 Task: Look for space in San Antonio, Chile from 6th September, 2023 to 18th September, 2023 for 3 adults in price range Rs.6000 to Rs.12000. Place can be entire place with 2 bedrooms having 2 beds and 2 bathrooms. Property type can be house, flat, guest house, hotel. Booking option can be shelf check-in. Required host language is English.
Action: Mouse moved to (424, 126)
Screenshot: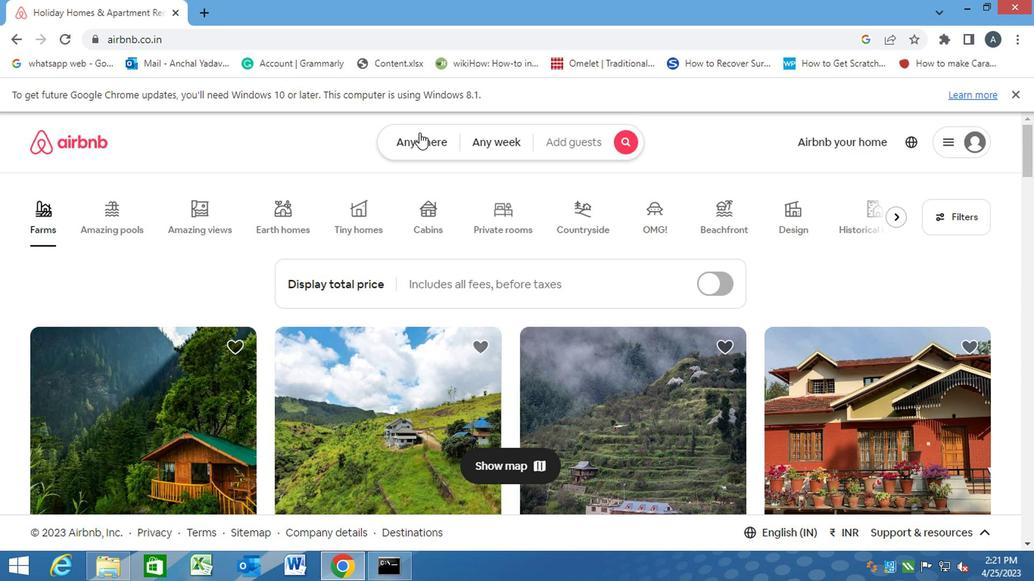 
Action: Mouse pressed left at (424, 126)
Screenshot: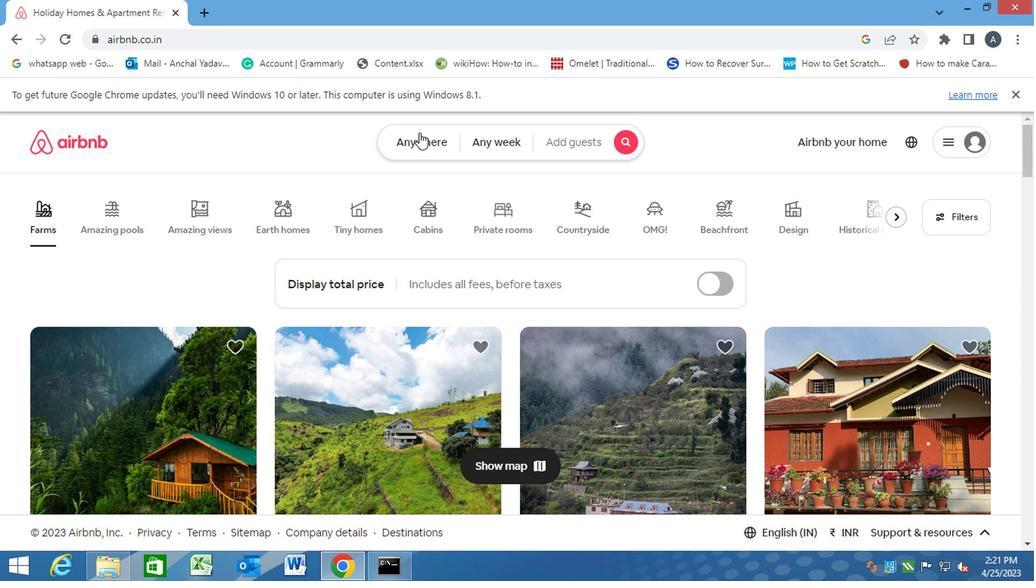 
Action: Mouse moved to (344, 190)
Screenshot: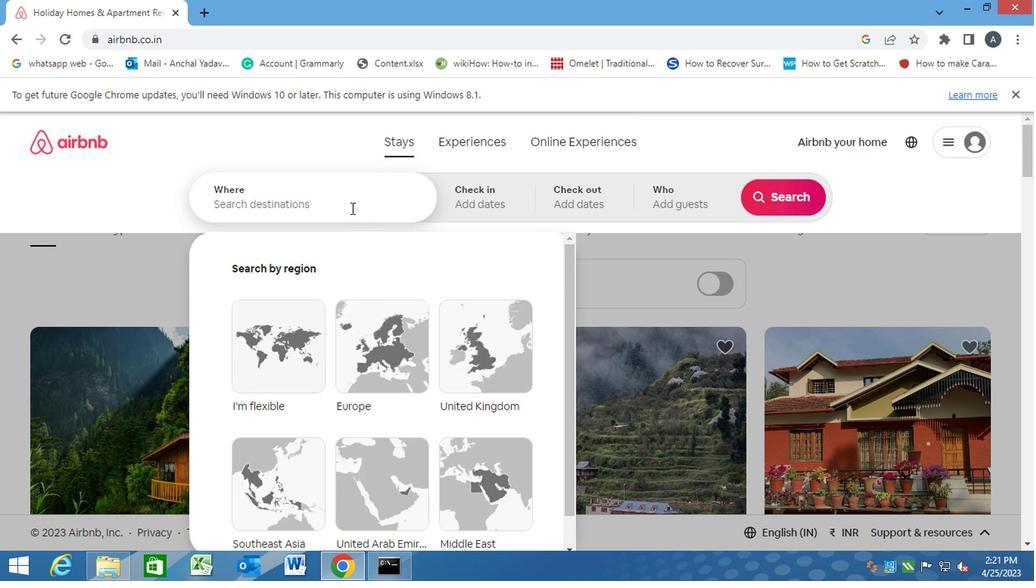 
Action: Mouse pressed left at (344, 190)
Screenshot: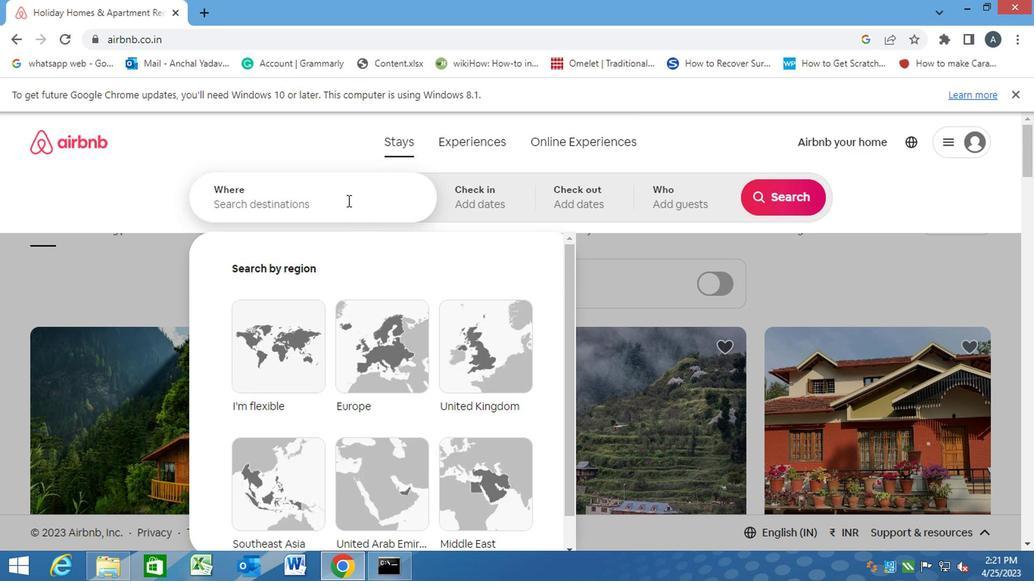 
Action: Key pressed s<Key.caps_lock>an<Key.space><Key.caps_lock>a<Key.caps_lock>ntonio,<Key.space><Key.caps_lock>c<Key.caps_lock>hile<Key.enter>
Screenshot: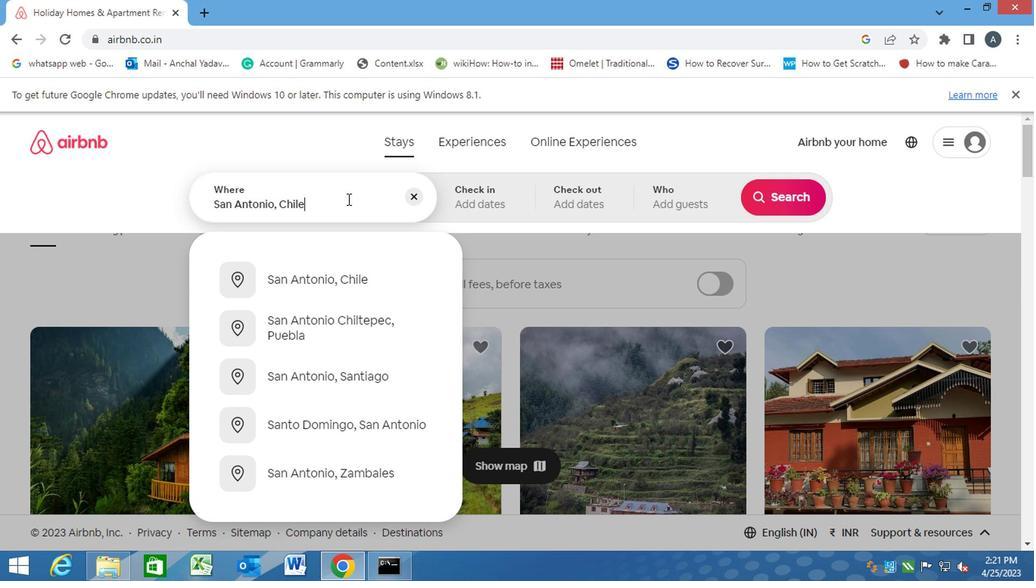 
Action: Mouse moved to (774, 323)
Screenshot: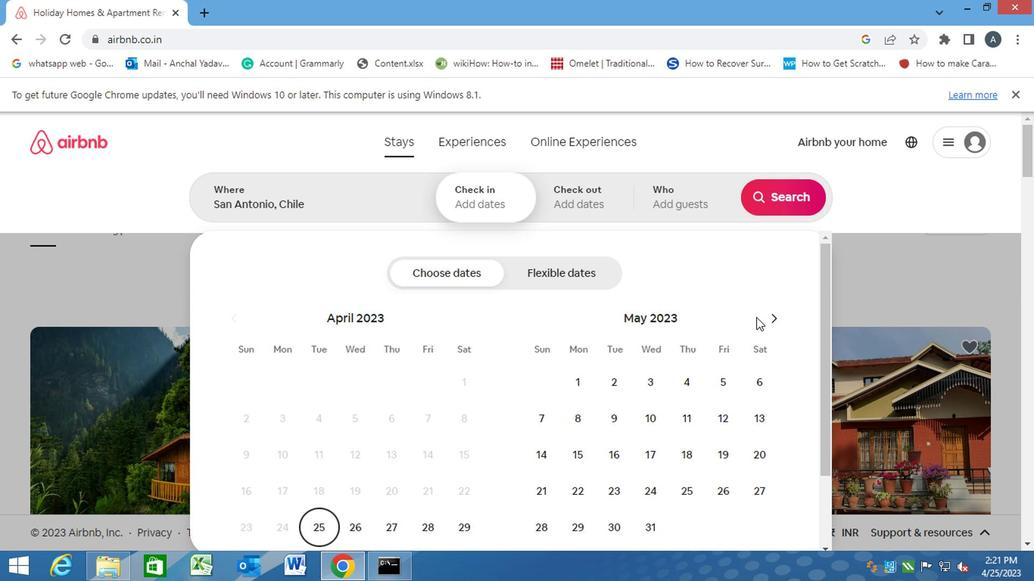 
Action: Mouse pressed left at (774, 323)
Screenshot: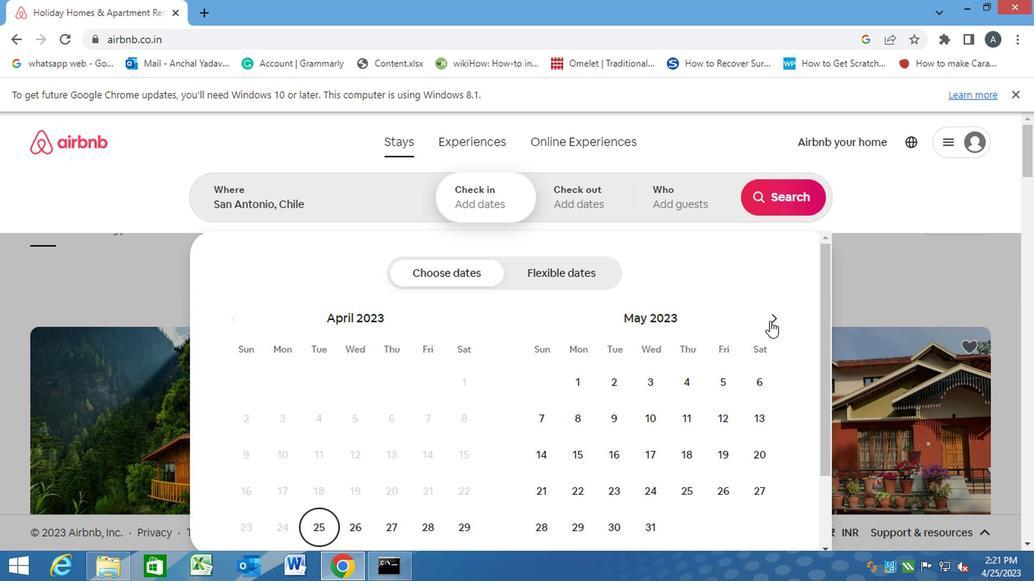 
Action: Mouse pressed left at (774, 323)
Screenshot: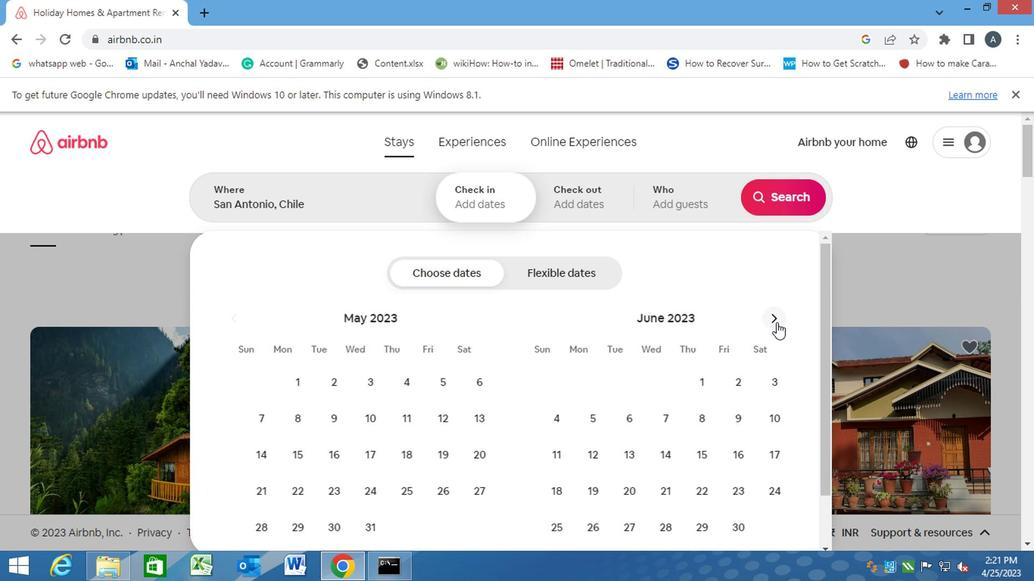 
Action: Mouse pressed left at (774, 323)
Screenshot: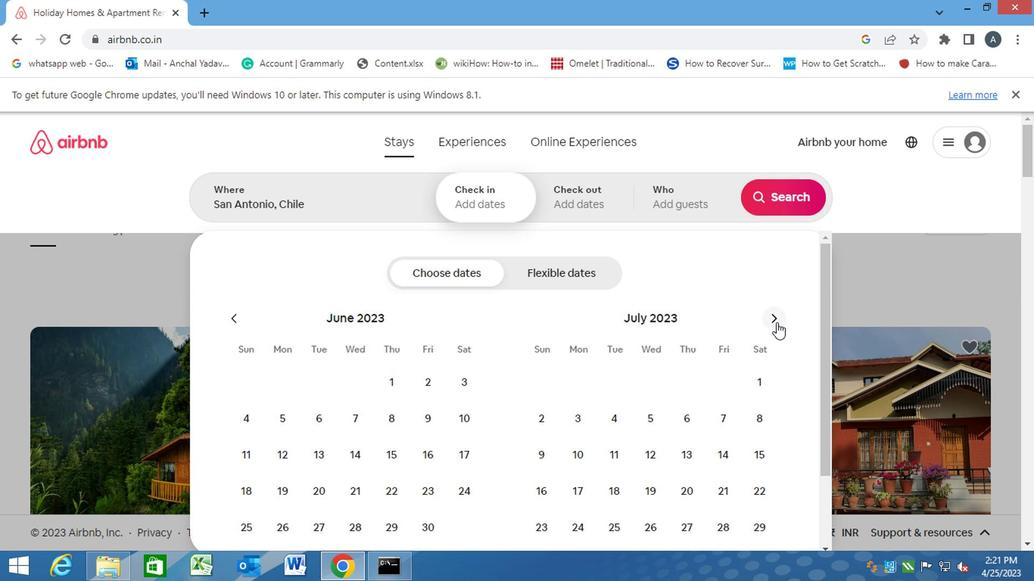
Action: Mouse pressed left at (774, 323)
Screenshot: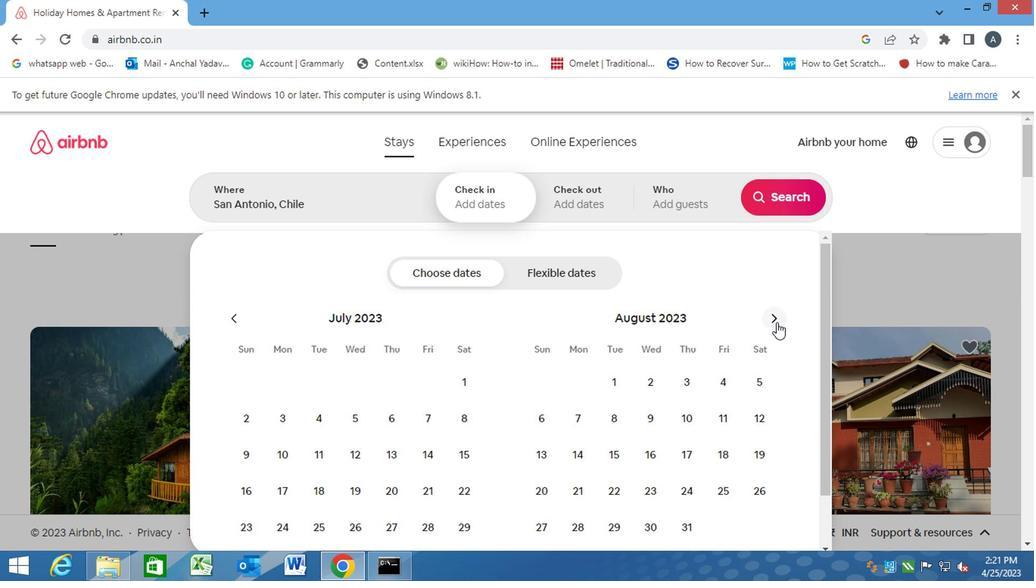 
Action: Mouse moved to (647, 426)
Screenshot: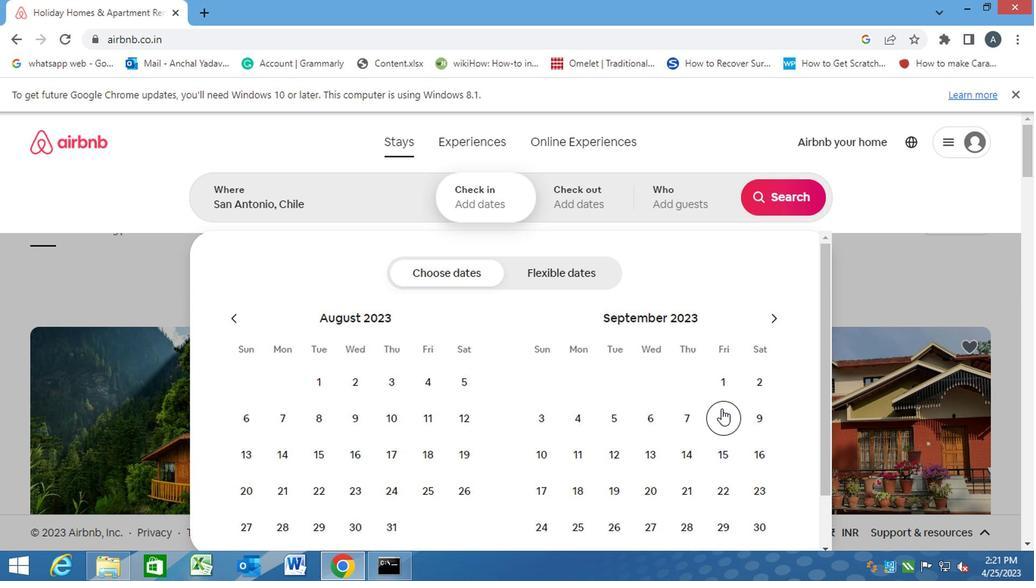
Action: Mouse pressed left at (647, 426)
Screenshot: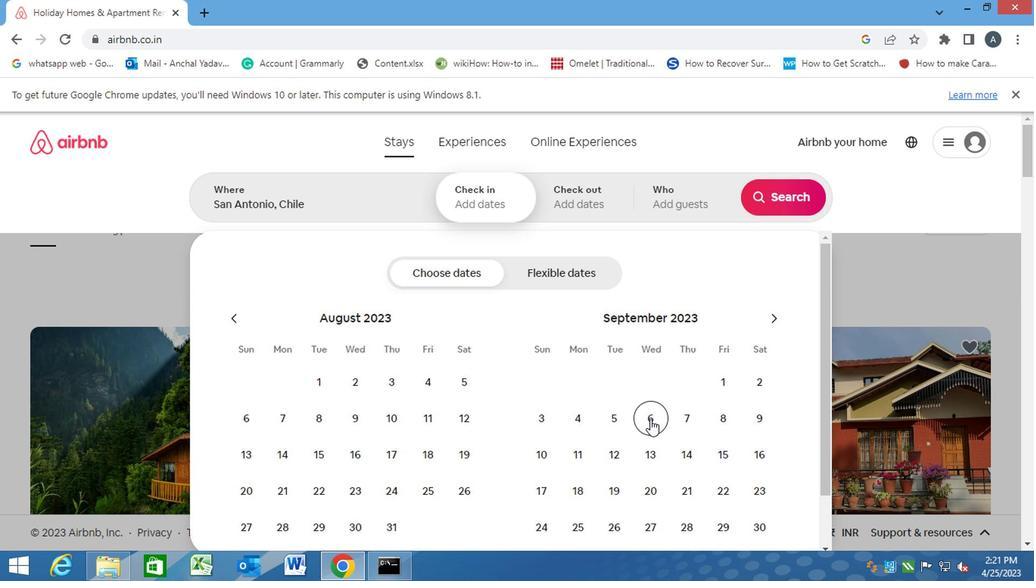 
Action: Mouse moved to (581, 511)
Screenshot: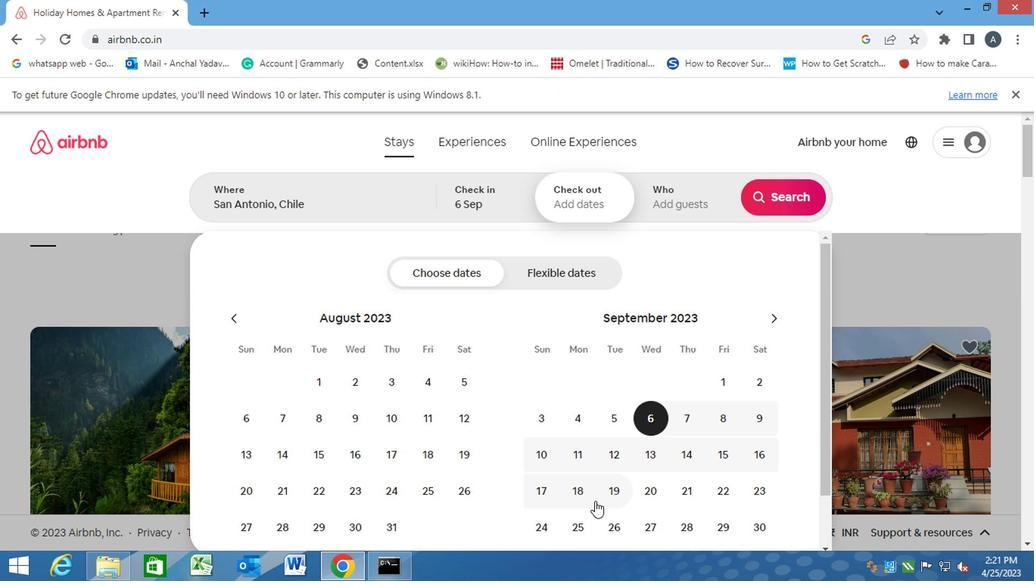 
Action: Mouse pressed left at (581, 511)
Screenshot: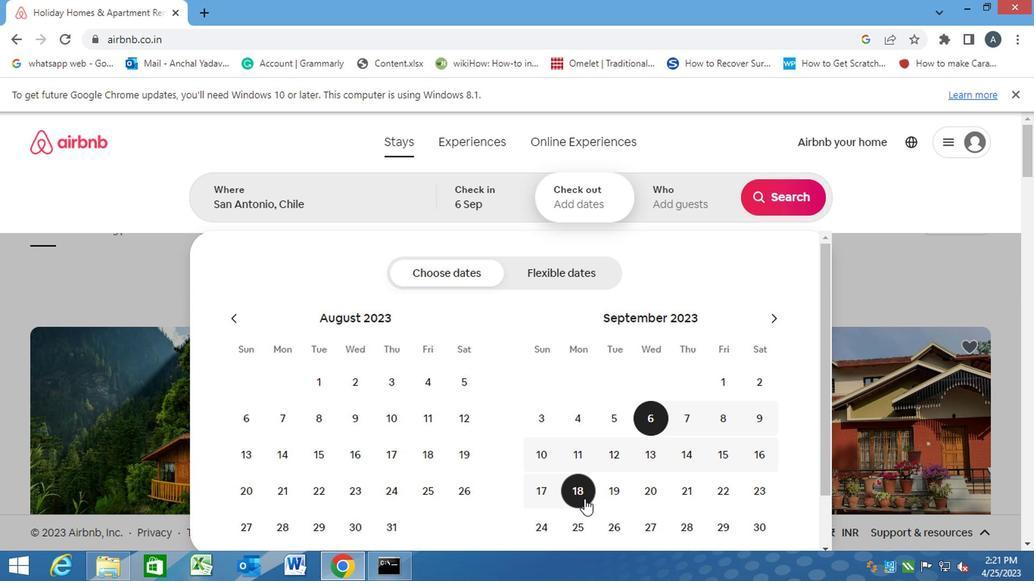 
Action: Mouse moved to (661, 195)
Screenshot: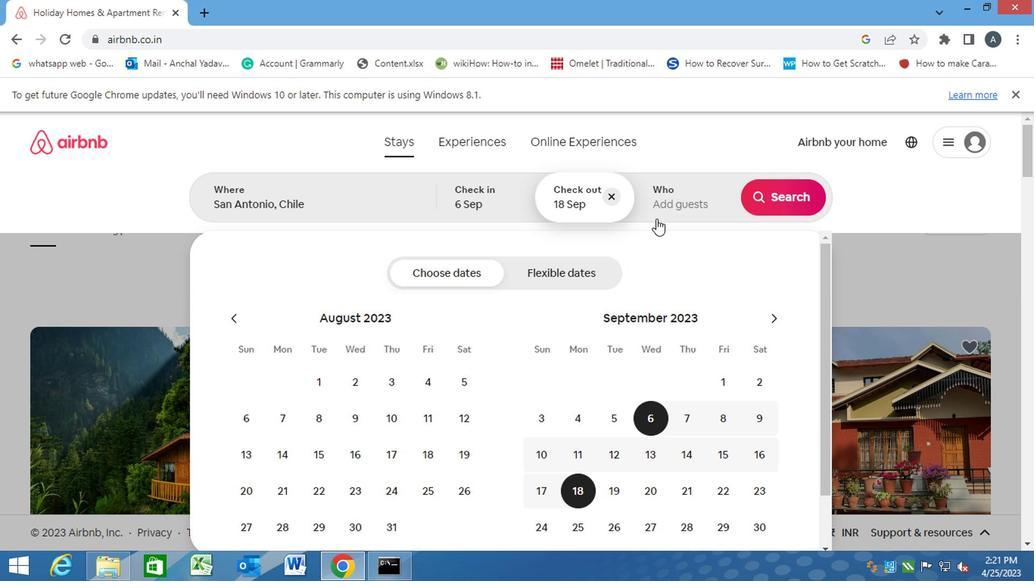 
Action: Mouse pressed left at (661, 195)
Screenshot: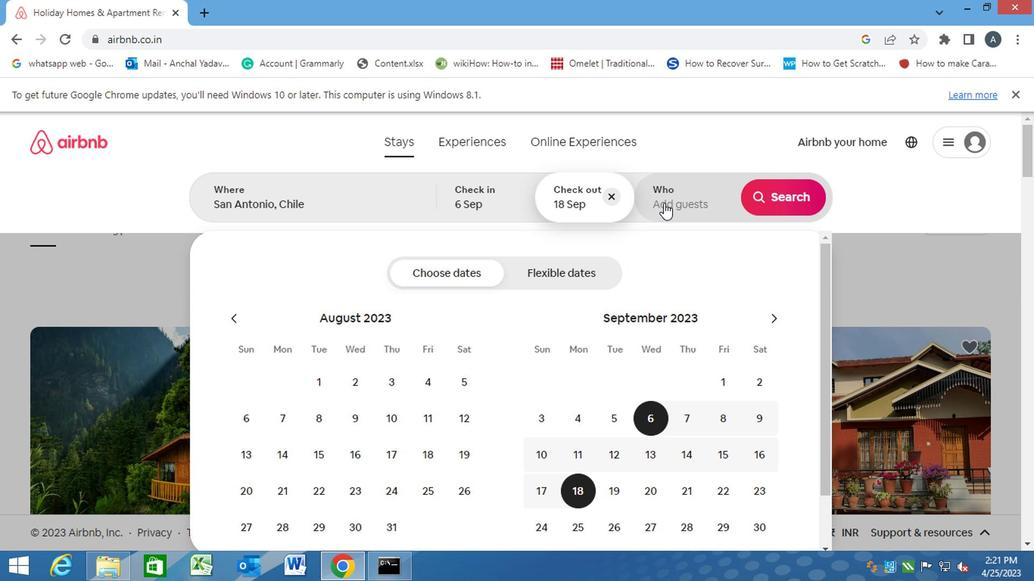 
Action: Mouse moved to (788, 264)
Screenshot: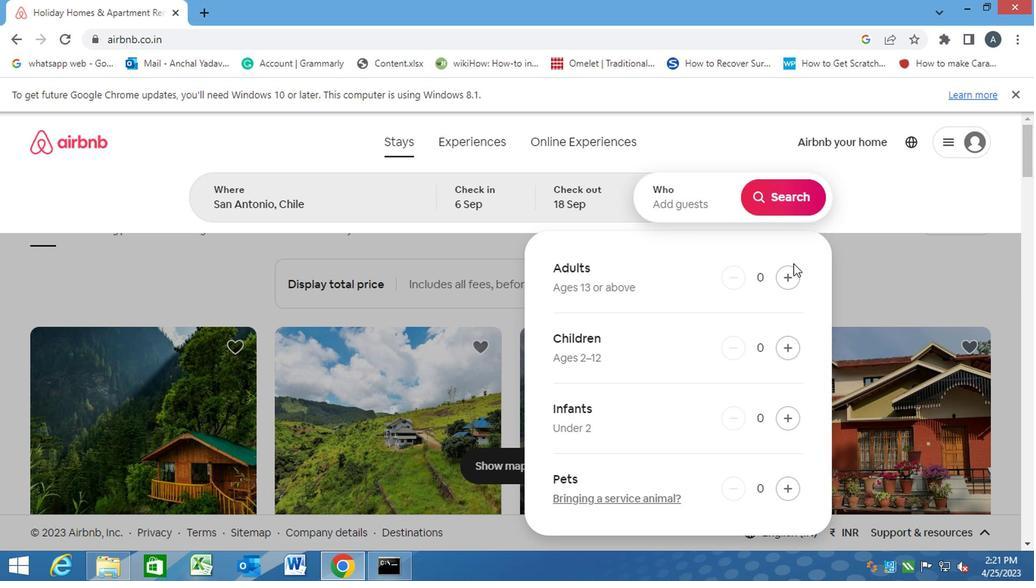 
Action: Mouse pressed left at (788, 264)
Screenshot: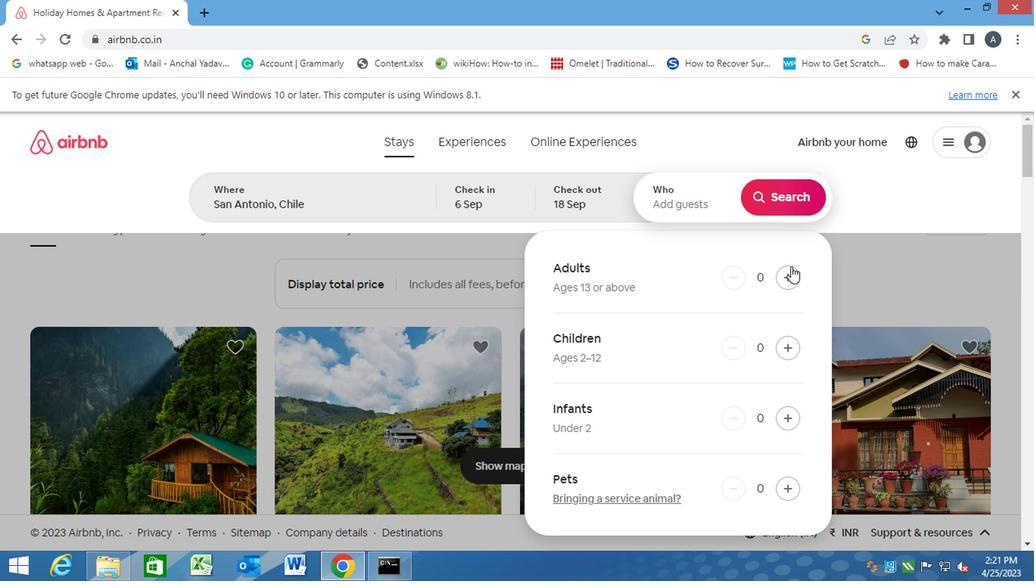 
Action: Mouse pressed left at (788, 264)
Screenshot: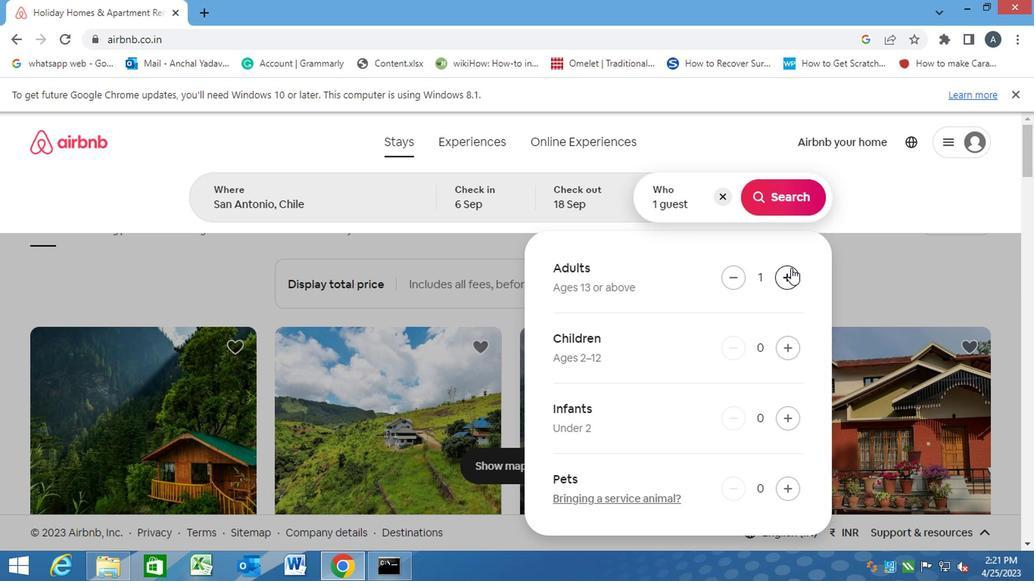 
Action: Mouse pressed left at (788, 264)
Screenshot: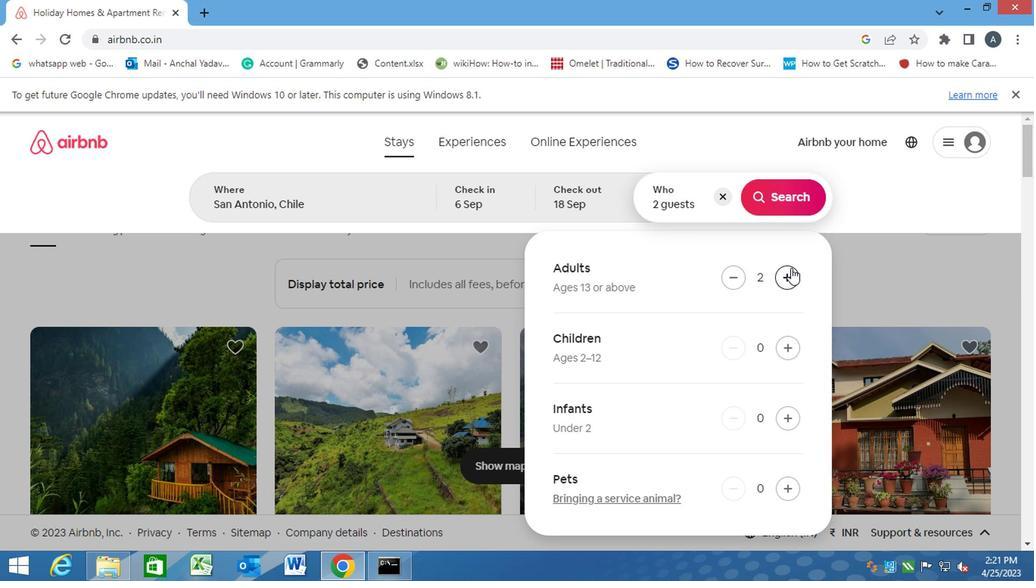
Action: Mouse moved to (785, 181)
Screenshot: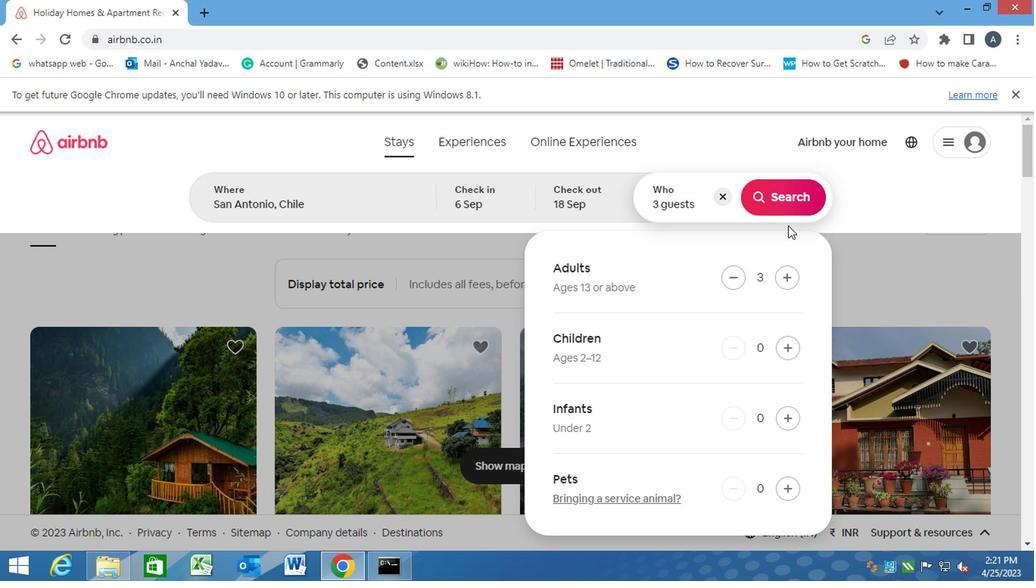 
Action: Mouse pressed left at (785, 181)
Screenshot: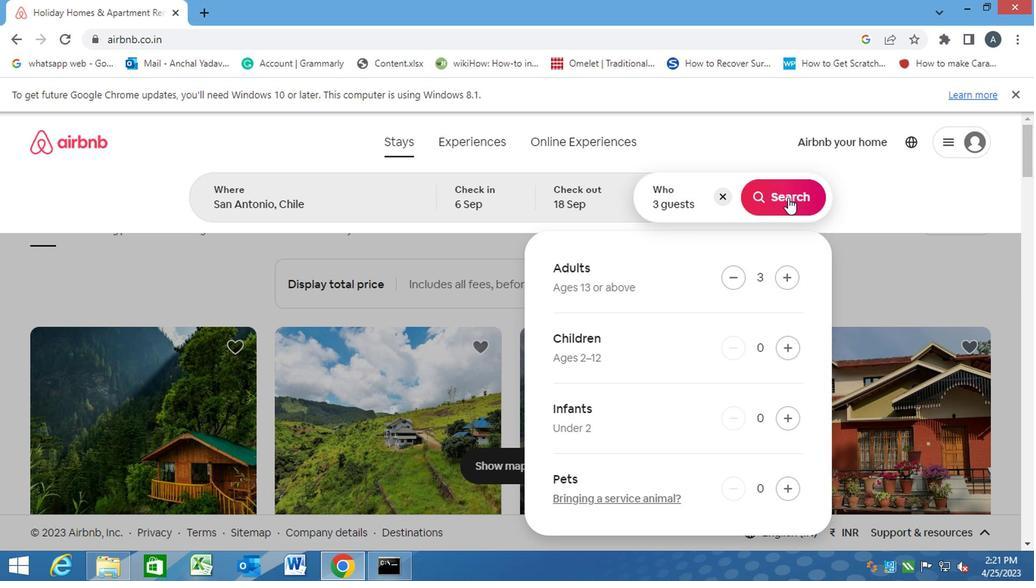 
Action: Mouse moved to (970, 191)
Screenshot: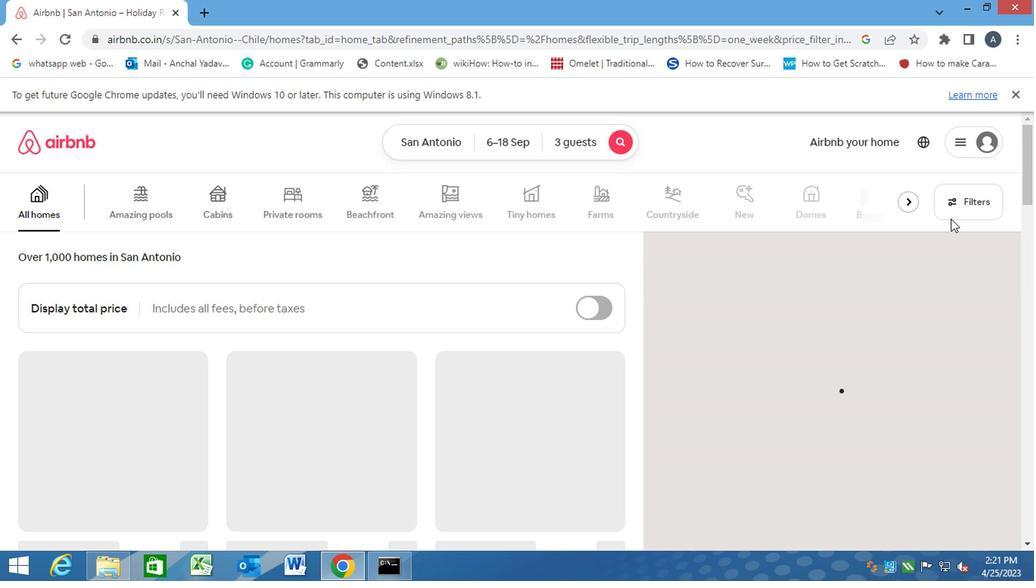 
Action: Mouse pressed left at (970, 191)
Screenshot: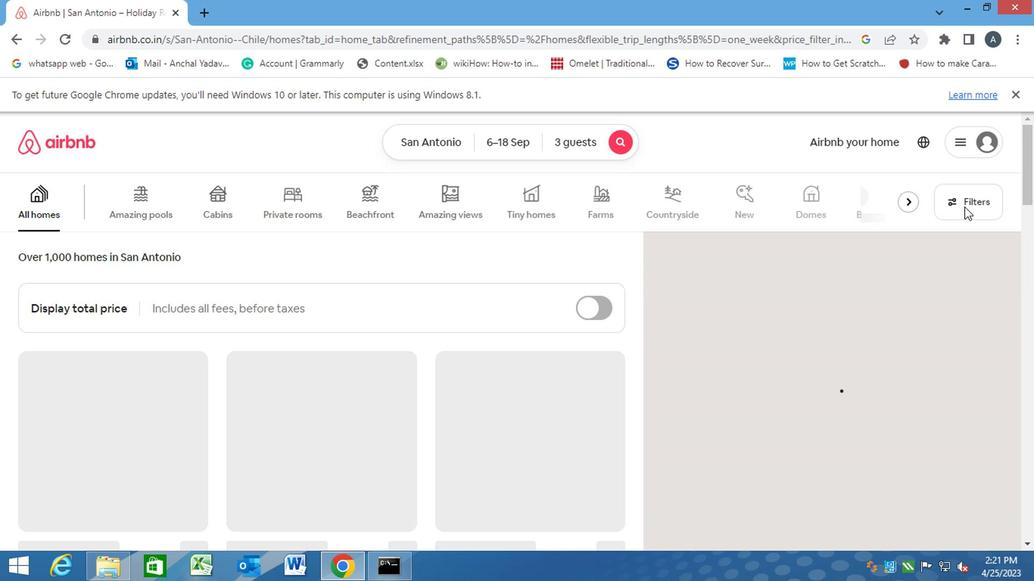 
Action: Mouse moved to (326, 402)
Screenshot: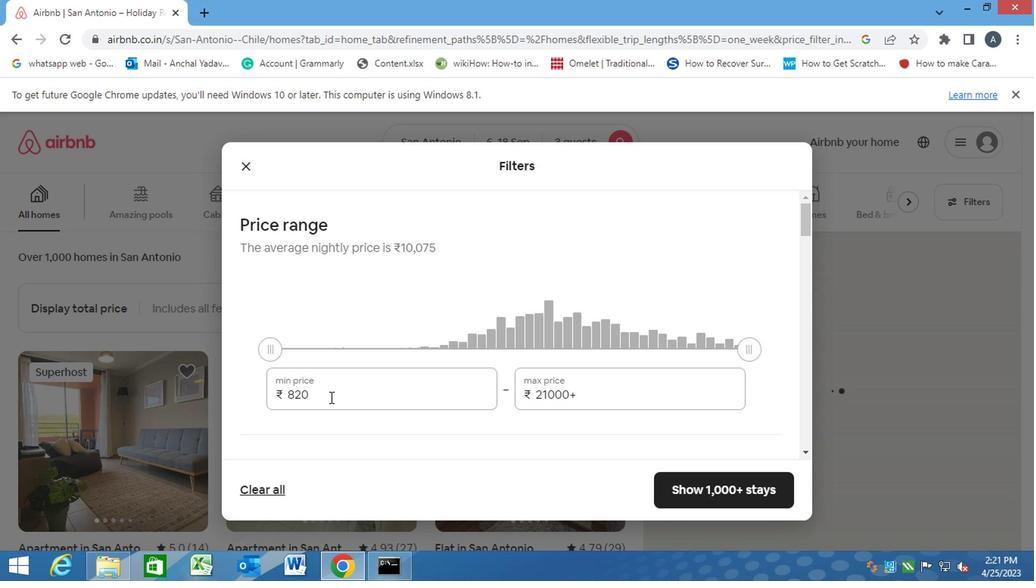 
Action: Mouse pressed left at (326, 402)
Screenshot: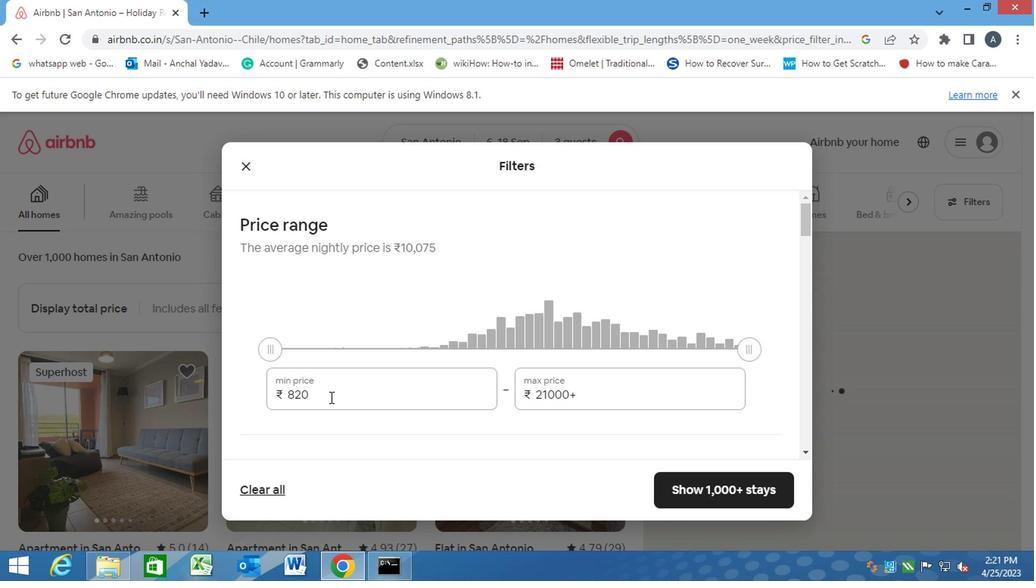
Action: Mouse moved to (250, 402)
Screenshot: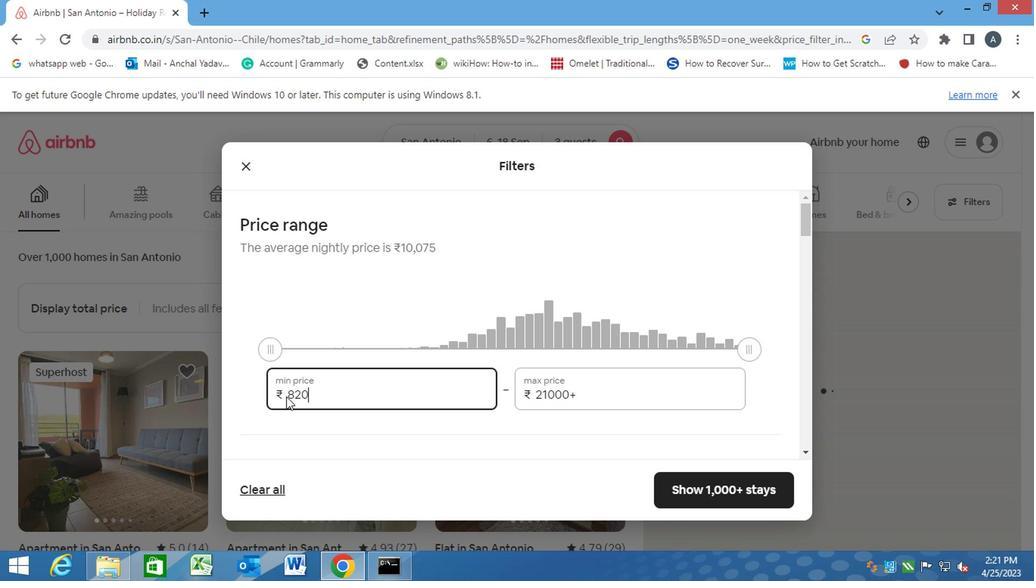 
Action: Key pressed 6000<Key.tab><Key.backspace>12000
Screenshot: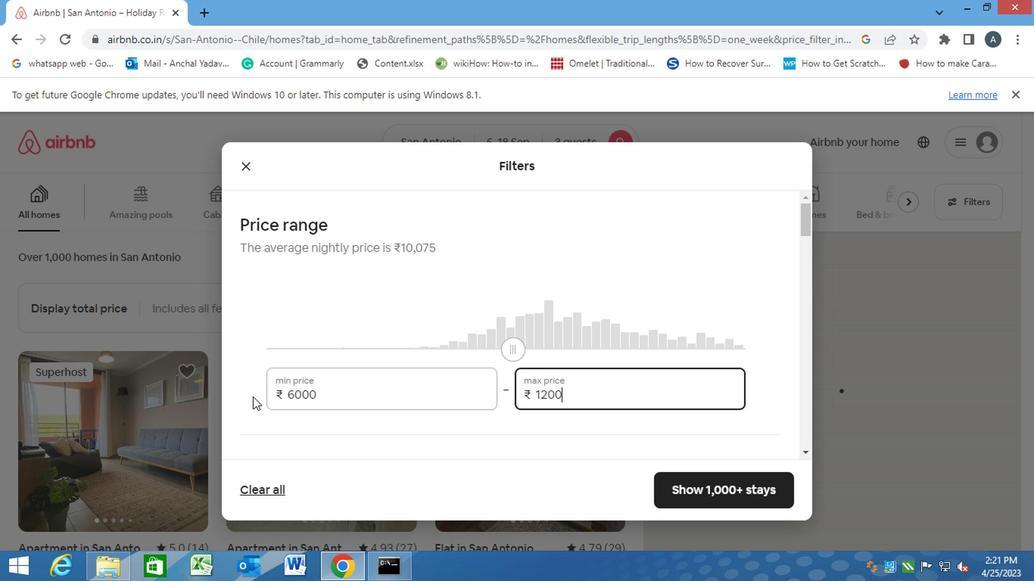 
Action: Mouse moved to (329, 461)
Screenshot: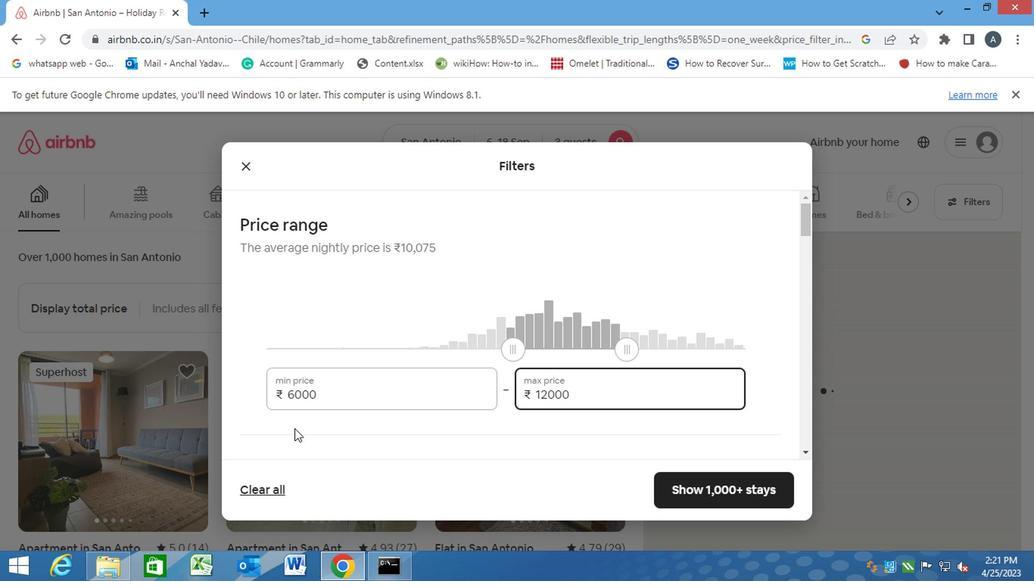 
Action: Mouse pressed left at (329, 461)
Screenshot: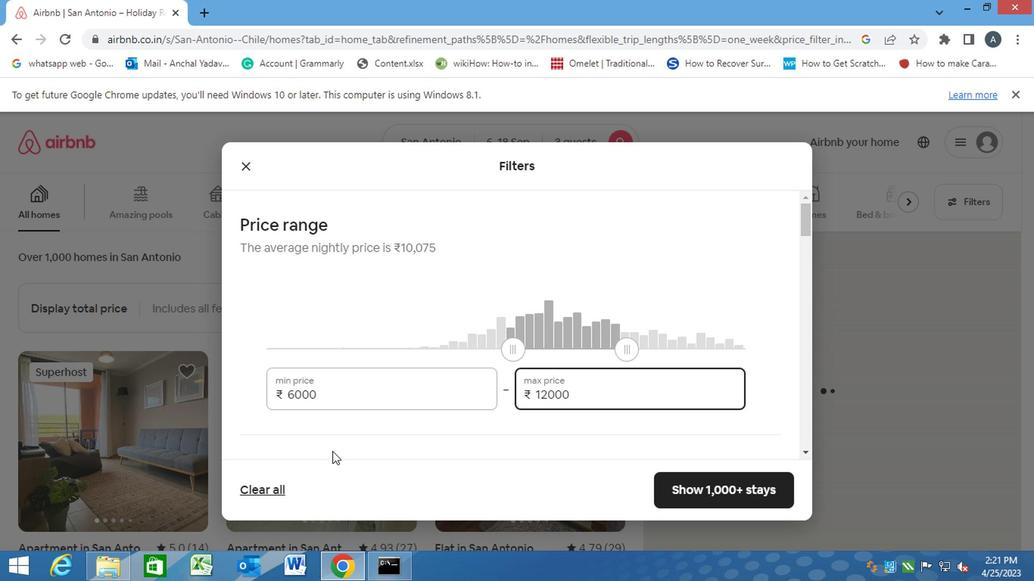 
Action: Mouse moved to (316, 456)
Screenshot: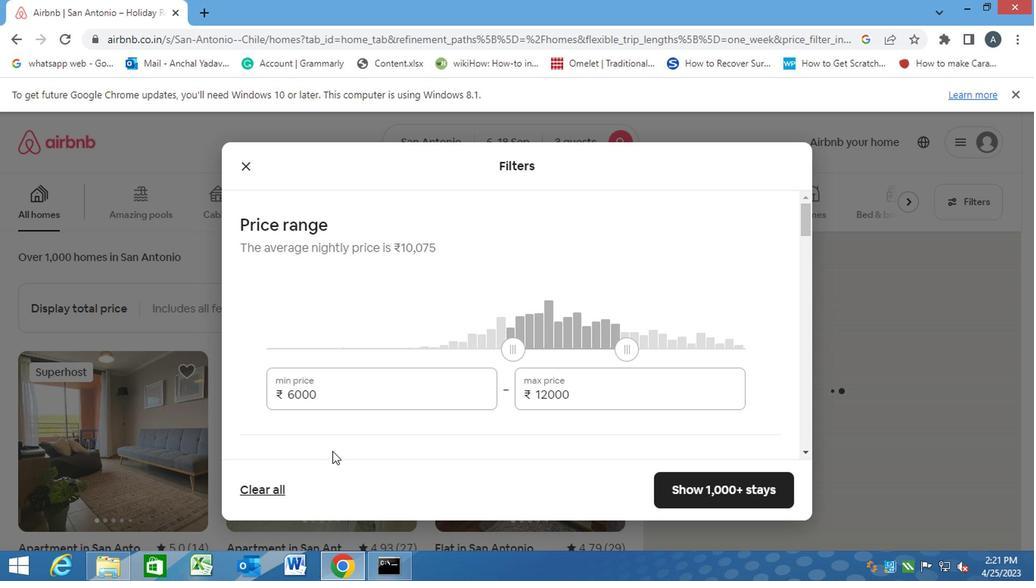 
Action: Mouse scrolled (316, 455) with delta (0, -1)
Screenshot: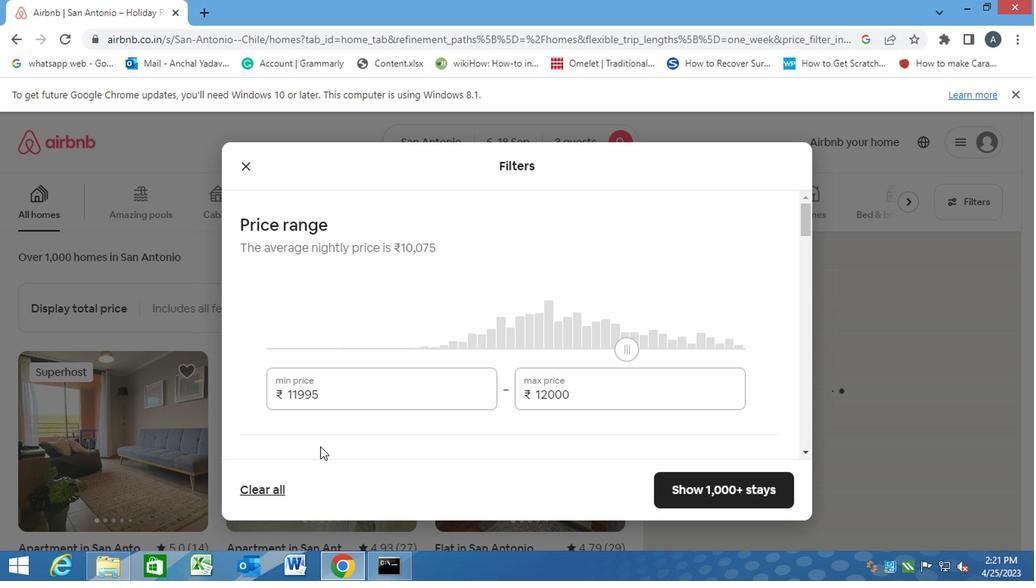 
Action: Mouse moved to (316, 456)
Screenshot: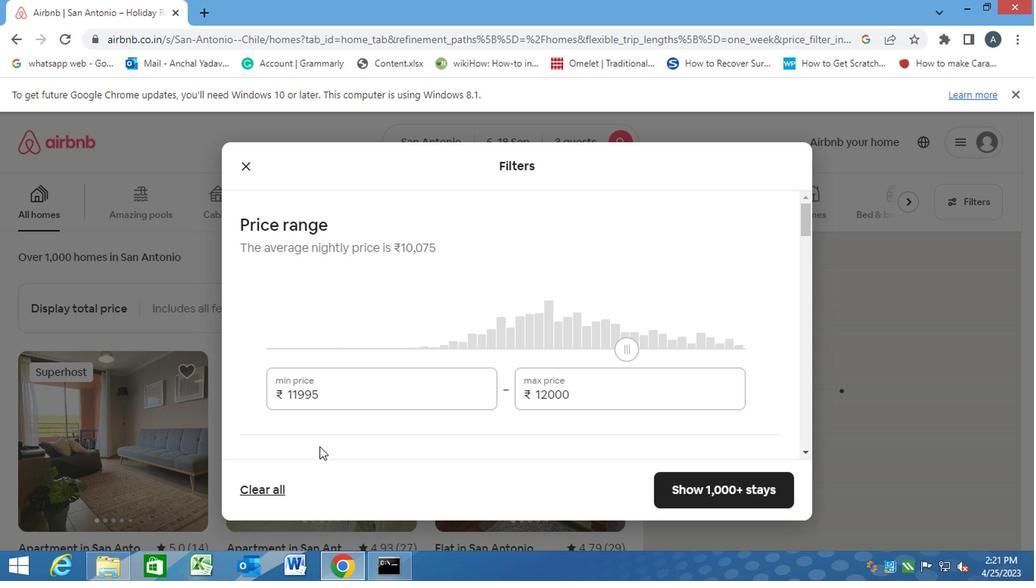 
Action: Mouse scrolled (316, 456) with delta (0, 0)
Screenshot: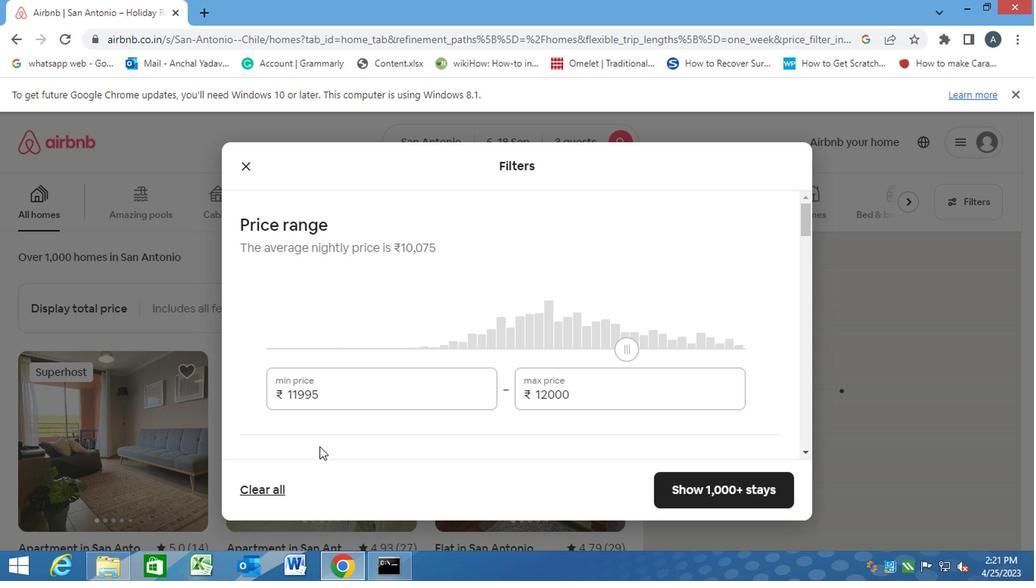 
Action: Mouse scrolled (316, 456) with delta (0, 0)
Screenshot: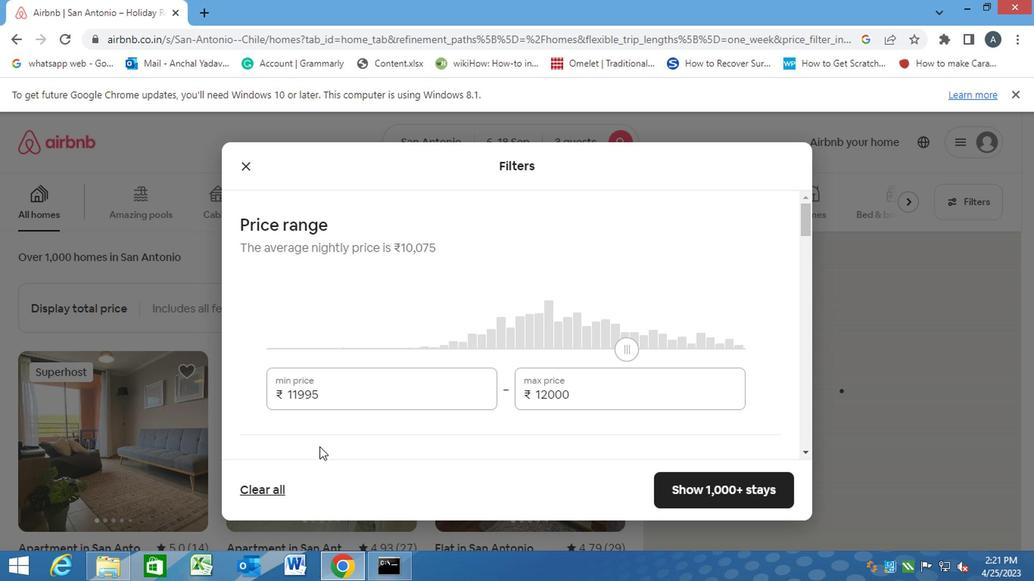 
Action: Mouse moved to (318, 458)
Screenshot: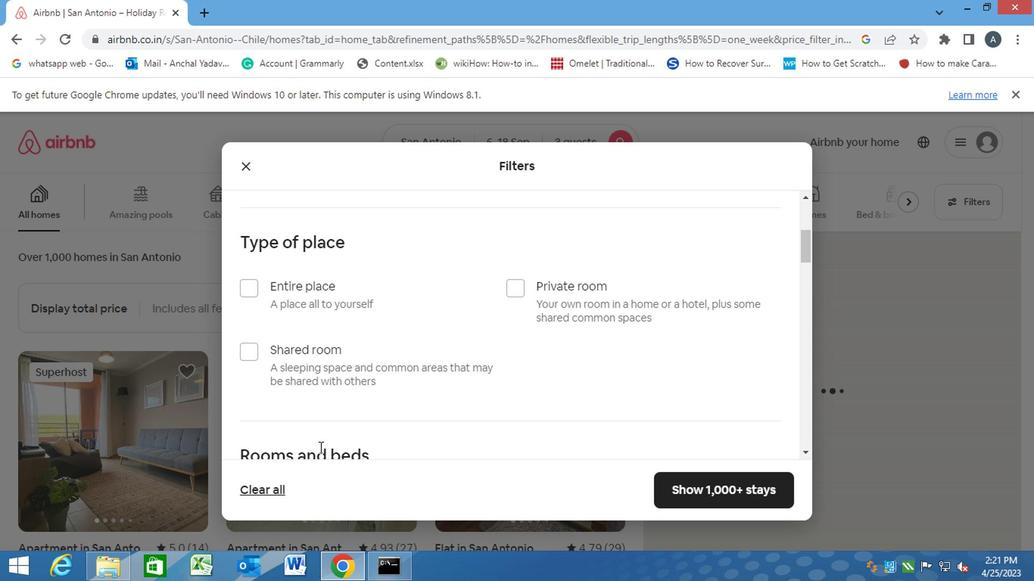 
Action: Mouse scrolled (318, 456) with delta (0, -1)
Screenshot: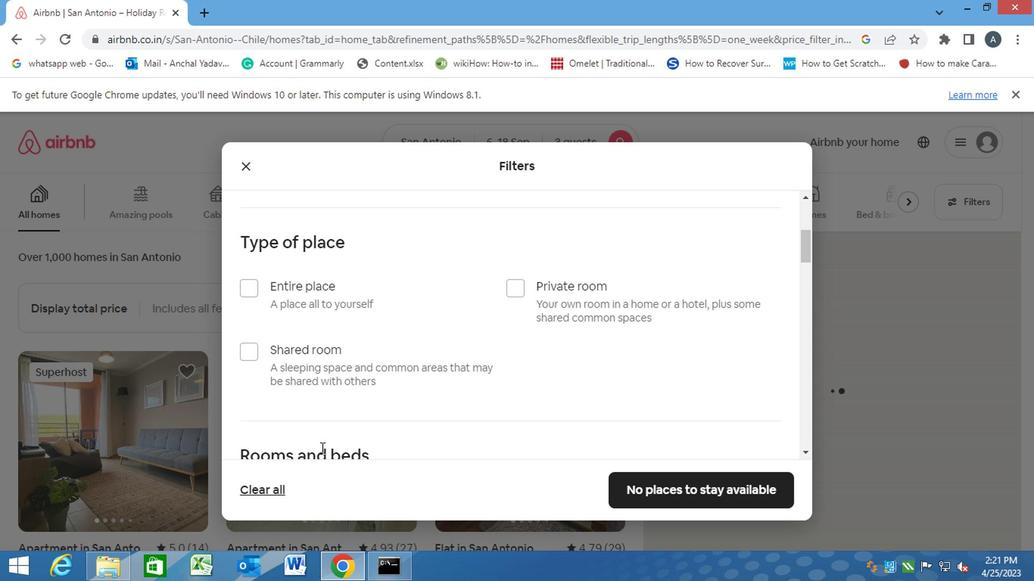 
Action: Mouse scrolled (318, 458) with delta (0, 0)
Screenshot: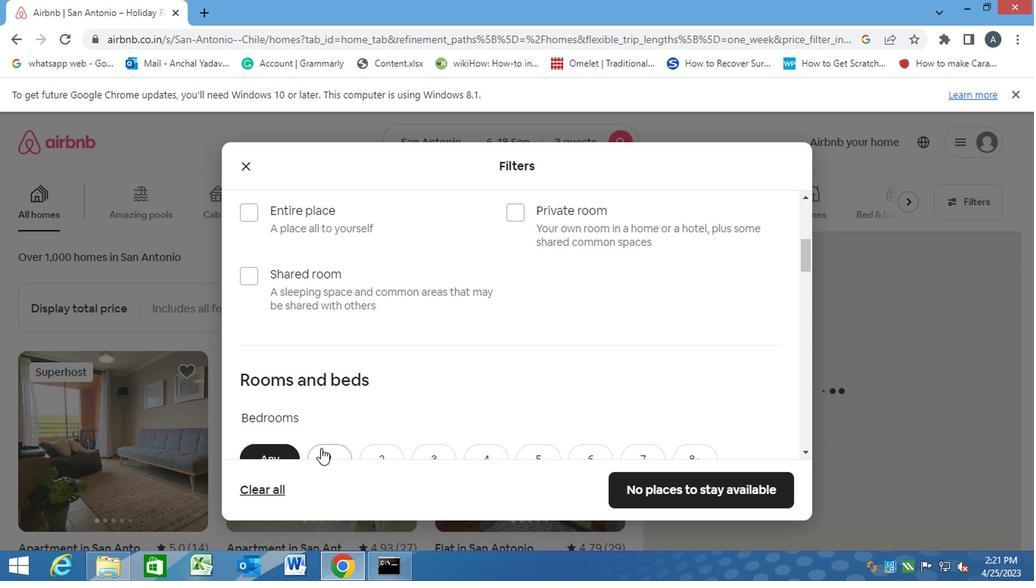 
Action: Mouse moved to (251, 285)
Screenshot: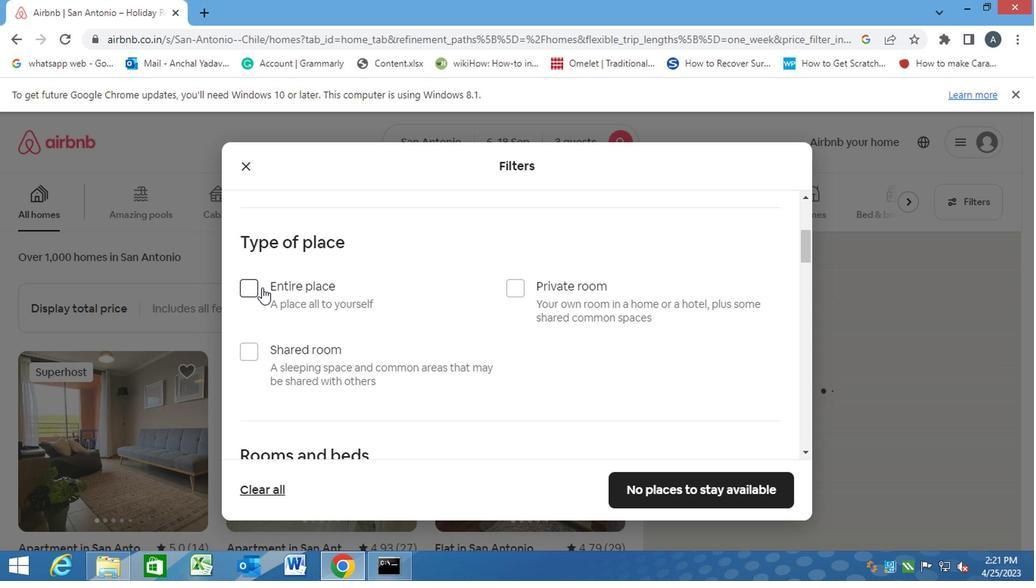 
Action: Mouse pressed left at (251, 285)
Screenshot: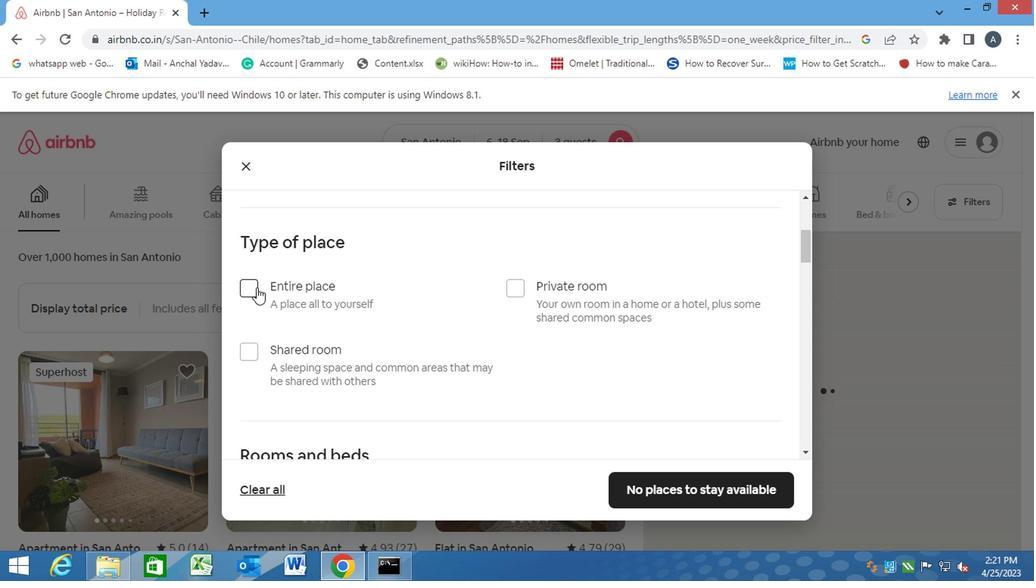 
Action: Mouse moved to (434, 367)
Screenshot: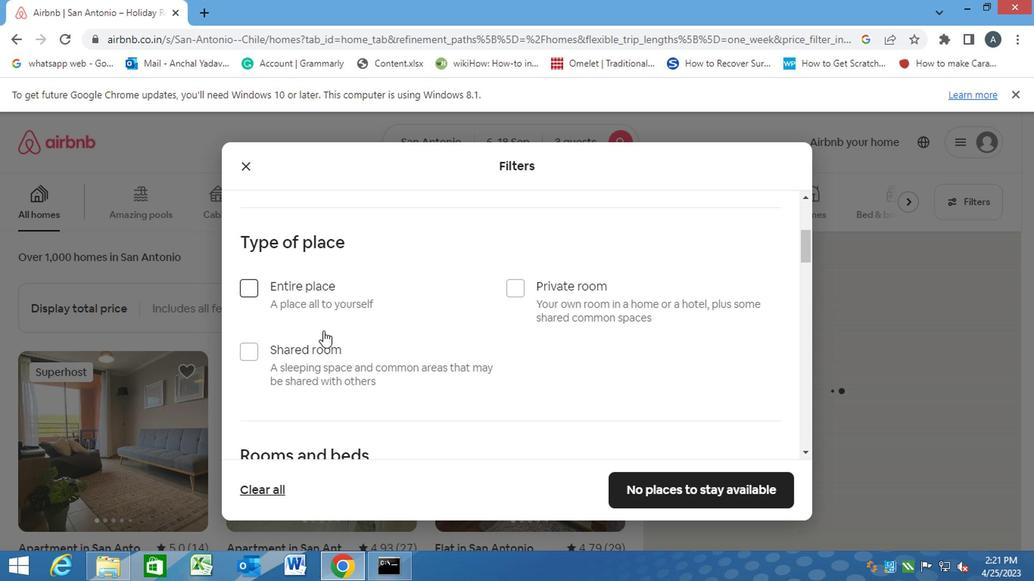 
Action: Mouse scrolled (434, 366) with delta (0, 0)
Screenshot: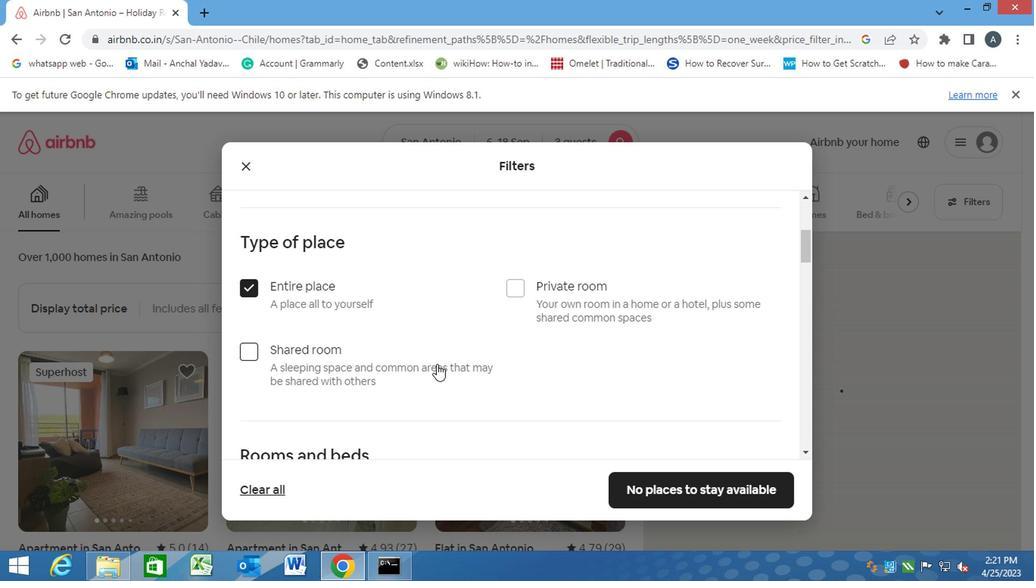 
Action: Mouse scrolled (434, 366) with delta (0, 0)
Screenshot: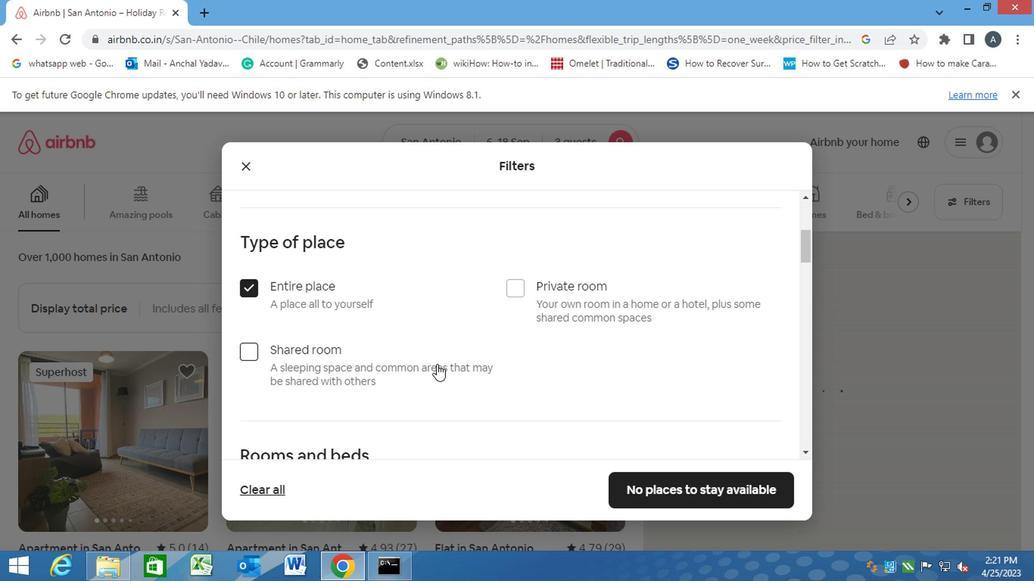 
Action: Mouse scrolled (434, 366) with delta (0, 0)
Screenshot: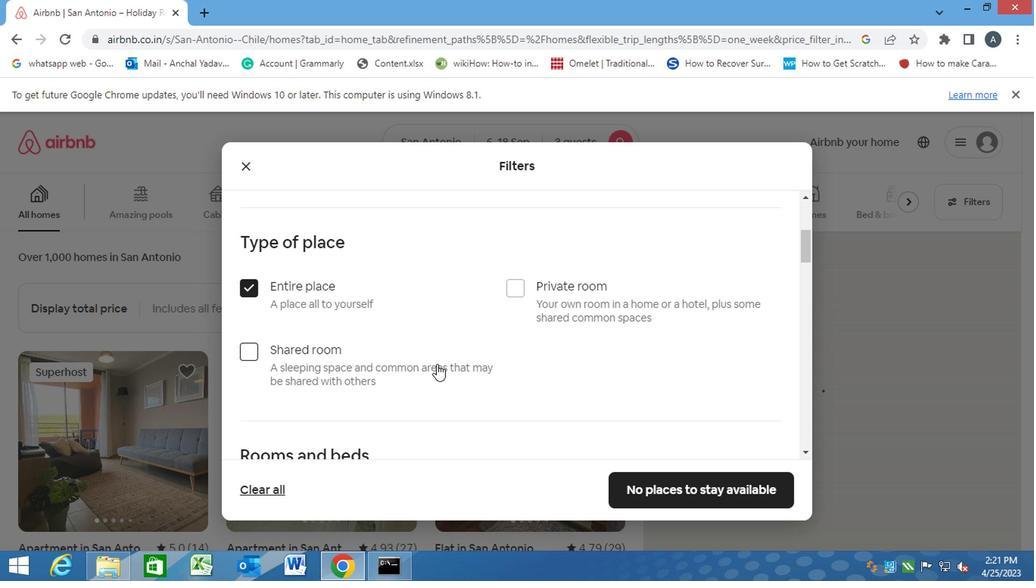 
Action: Mouse scrolled (434, 366) with delta (0, 0)
Screenshot: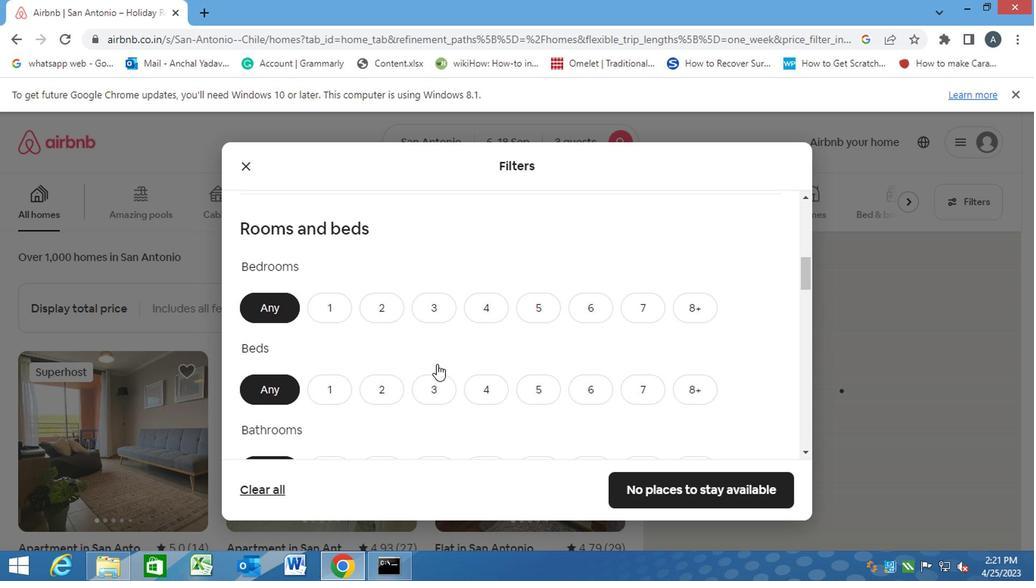 
Action: Mouse scrolled (434, 366) with delta (0, 0)
Screenshot: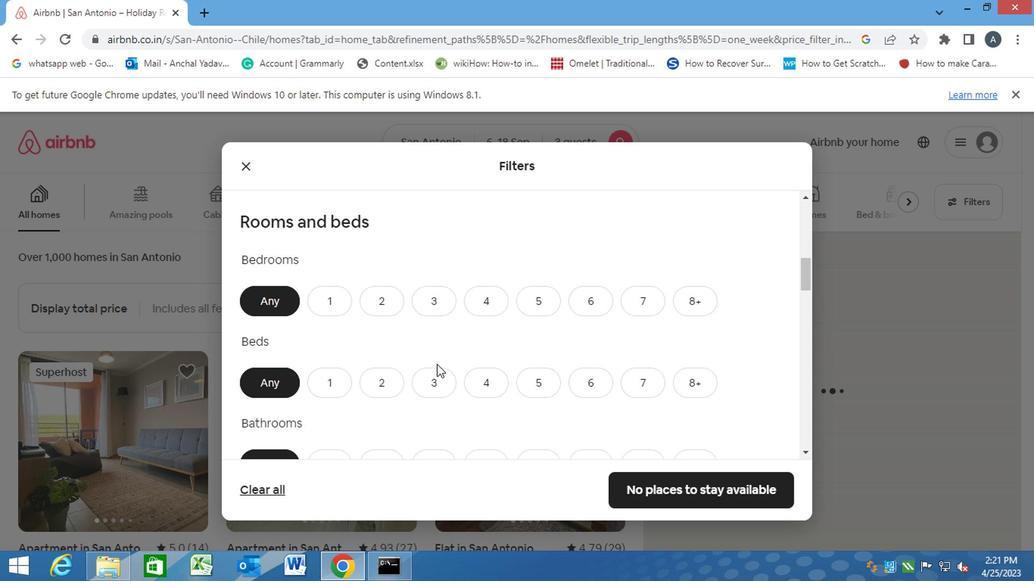 
Action: Mouse scrolled (434, 368) with delta (0, 1)
Screenshot: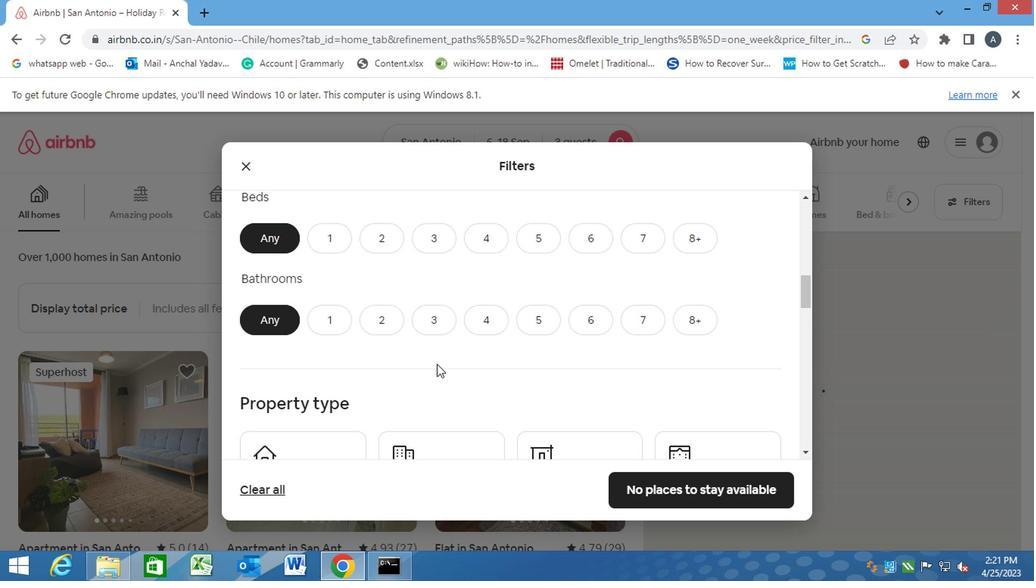 
Action: Mouse moved to (392, 222)
Screenshot: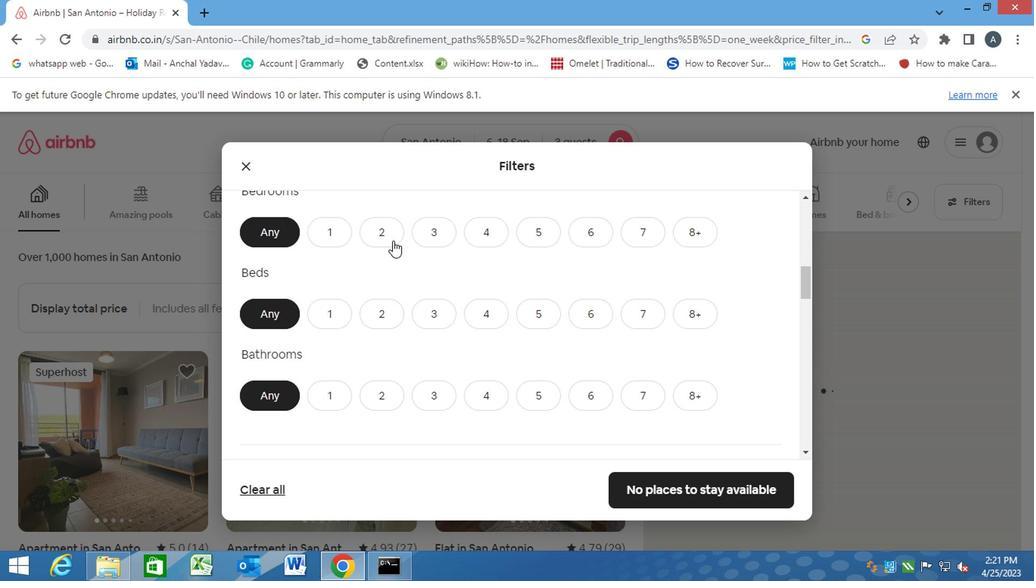 
Action: Mouse pressed left at (392, 222)
Screenshot: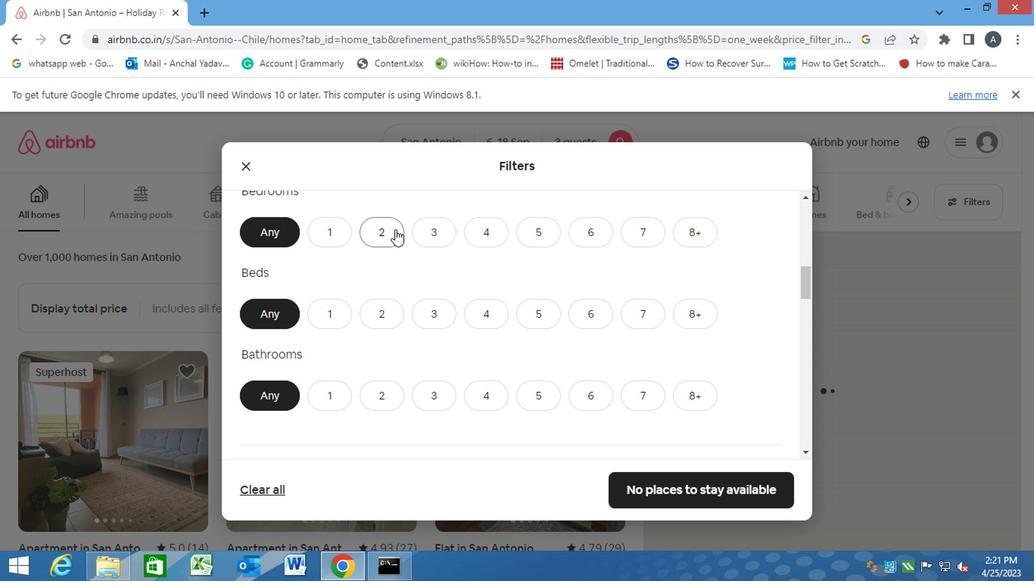 
Action: Mouse moved to (384, 302)
Screenshot: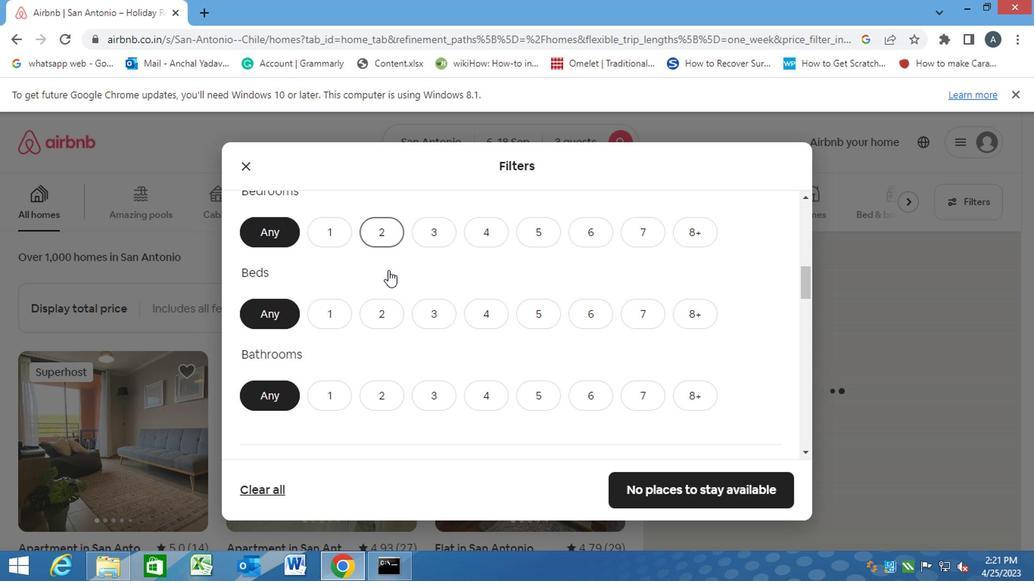 
Action: Mouse pressed left at (384, 302)
Screenshot: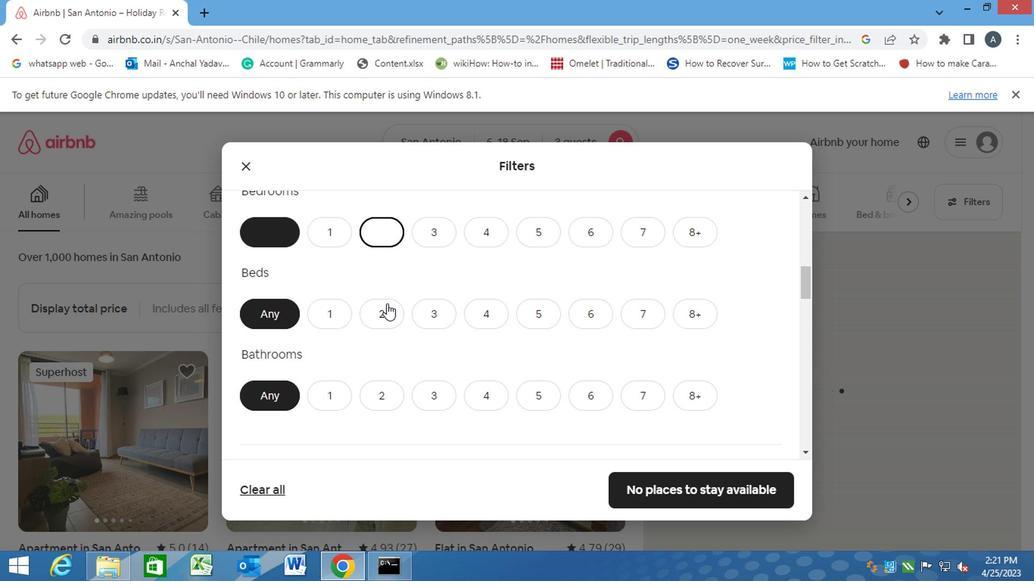 
Action: Mouse moved to (385, 397)
Screenshot: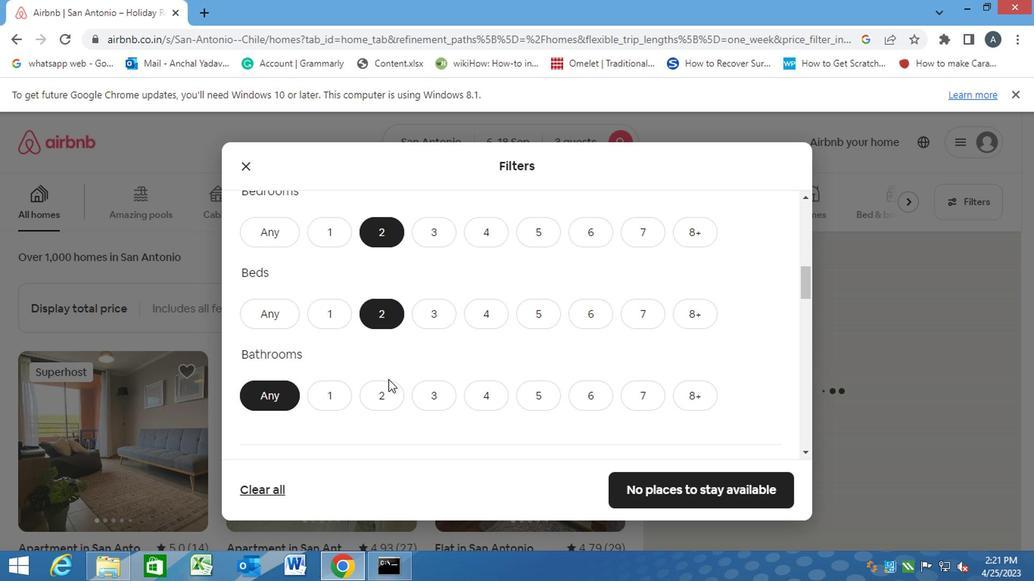
Action: Mouse pressed left at (385, 397)
Screenshot: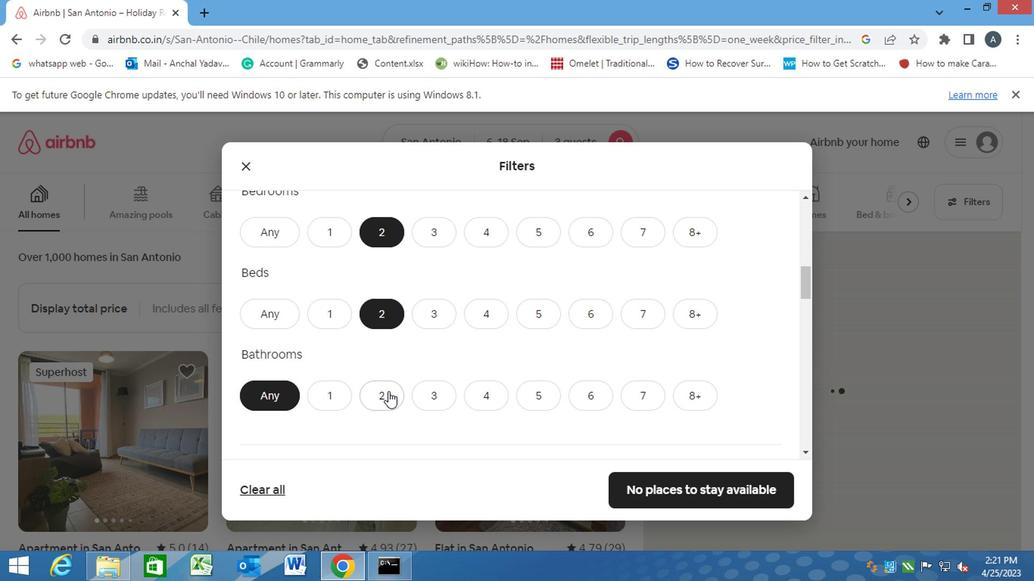 
Action: Mouse moved to (387, 399)
Screenshot: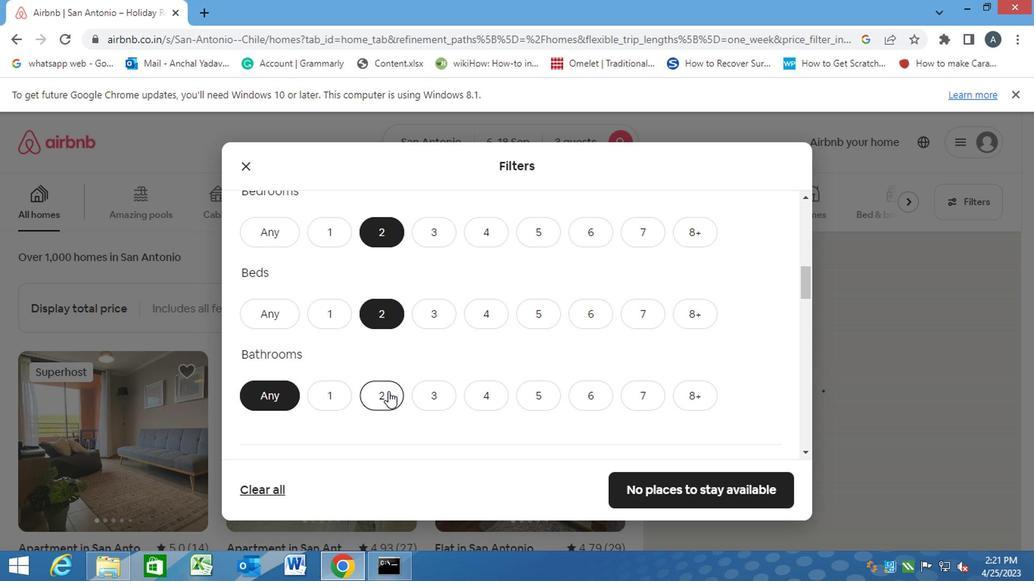 
Action: Mouse scrolled (387, 398) with delta (0, 0)
Screenshot: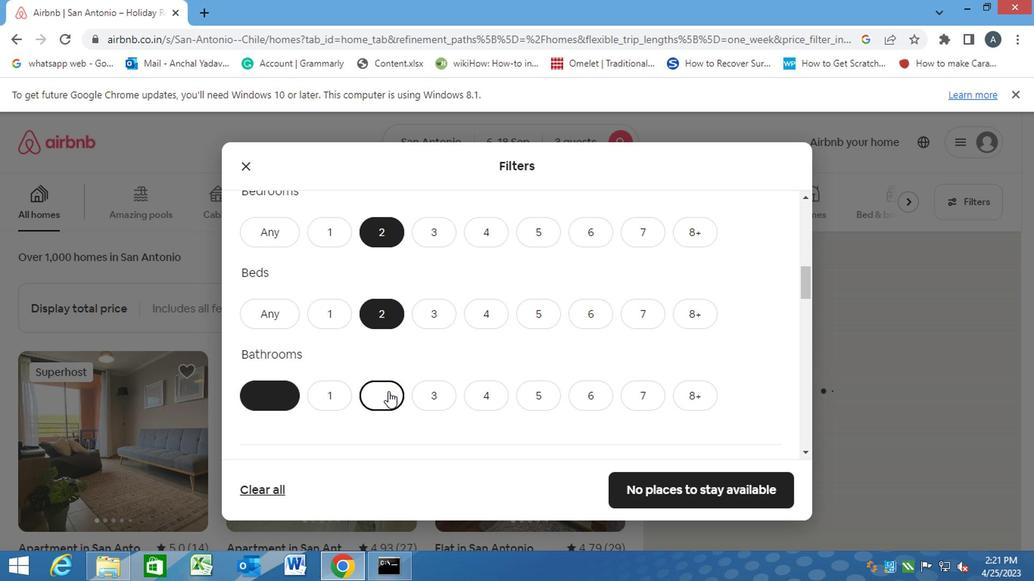 
Action: Mouse scrolled (387, 398) with delta (0, 0)
Screenshot: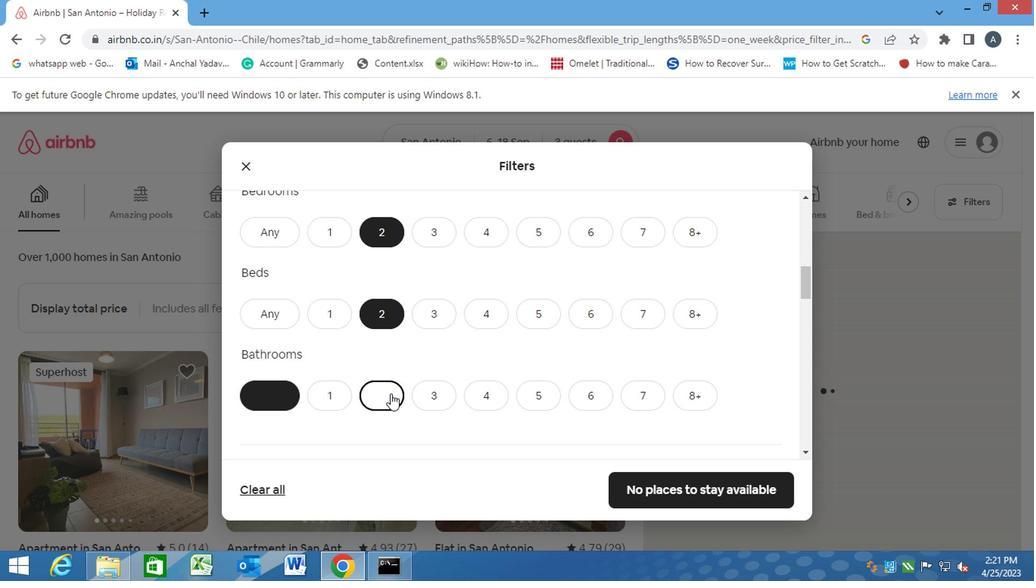 
Action: Mouse scrolled (387, 398) with delta (0, 0)
Screenshot: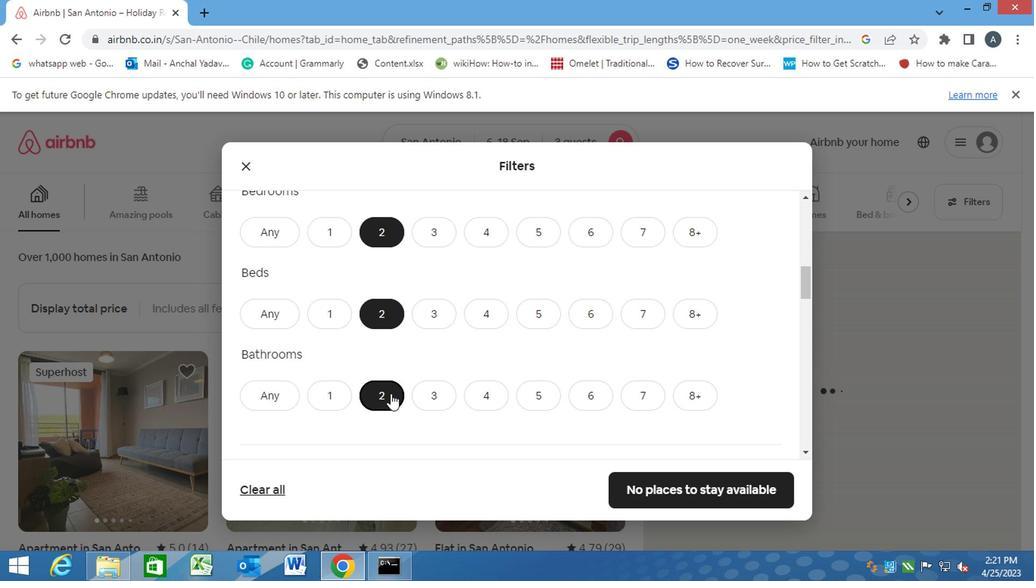 
Action: Mouse moved to (317, 354)
Screenshot: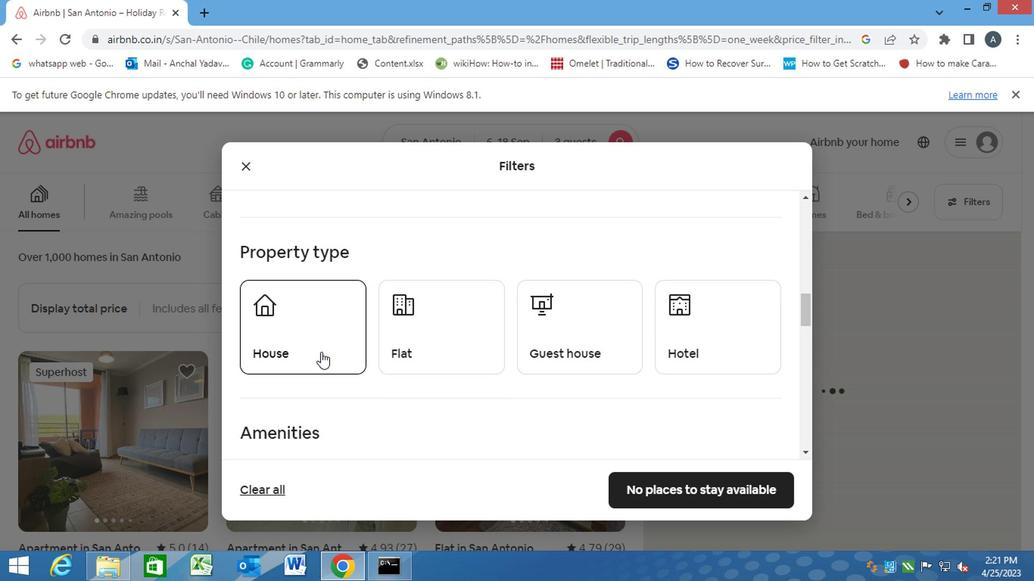 
Action: Mouse pressed left at (317, 354)
Screenshot: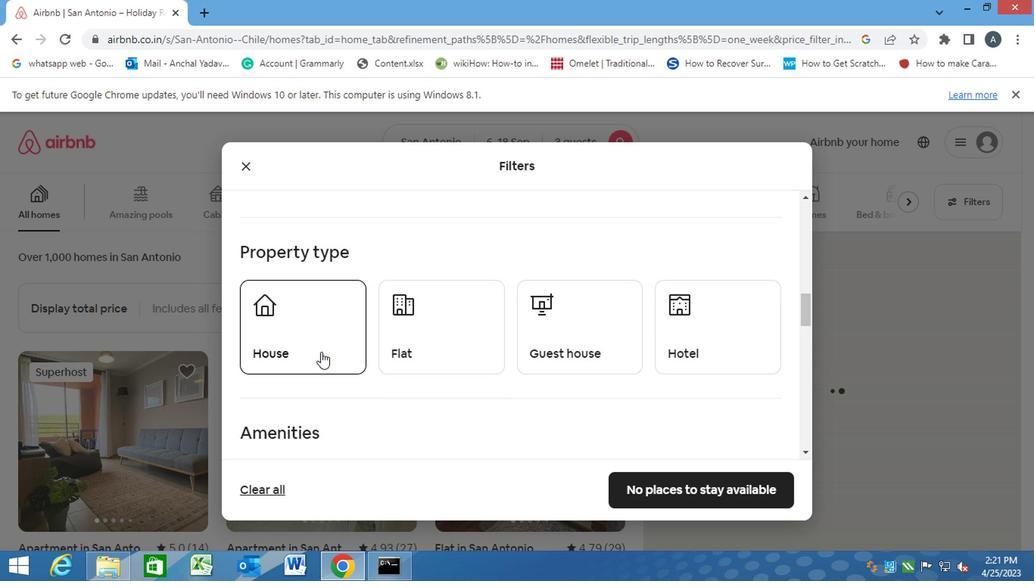 
Action: Mouse moved to (444, 342)
Screenshot: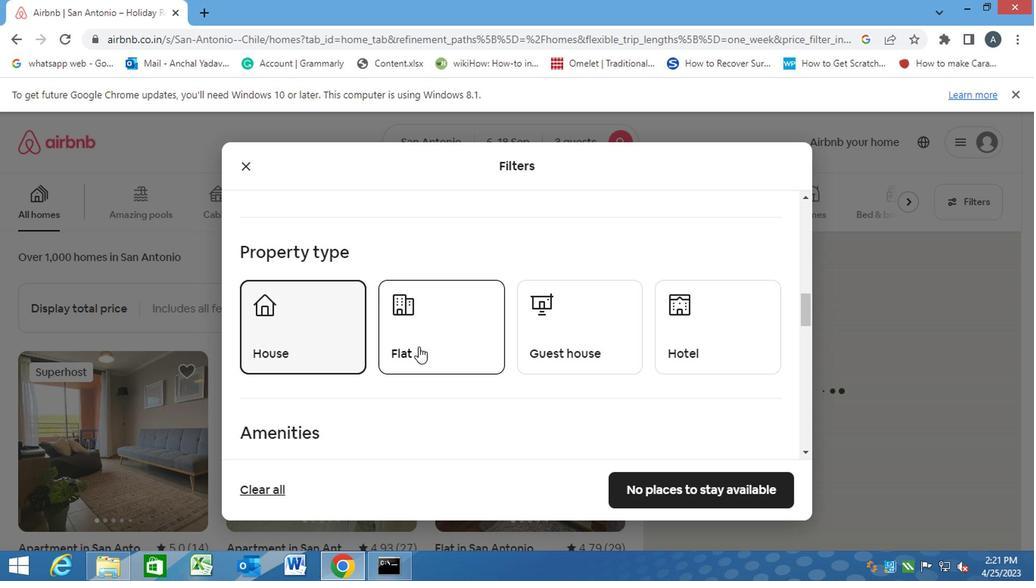 
Action: Mouse pressed left at (444, 342)
Screenshot: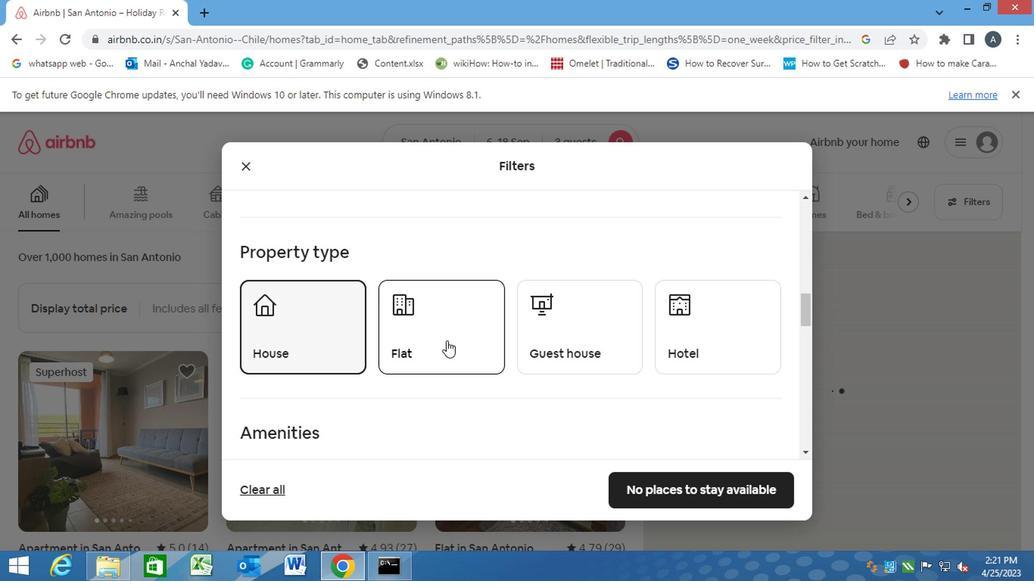 
Action: Mouse moved to (564, 339)
Screenshot: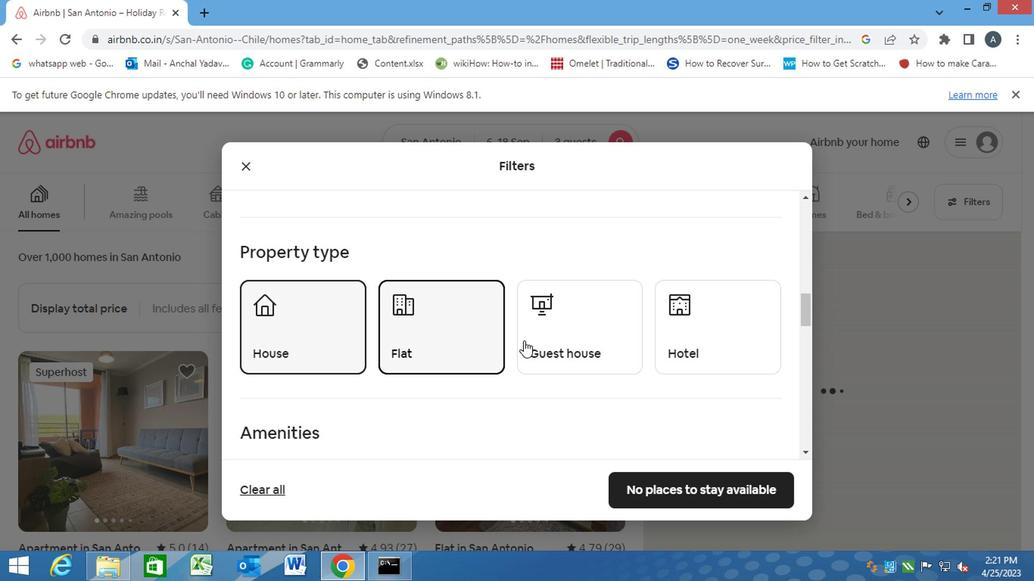 
Action: Mouse pressed left at (564, 339)
Screenshot: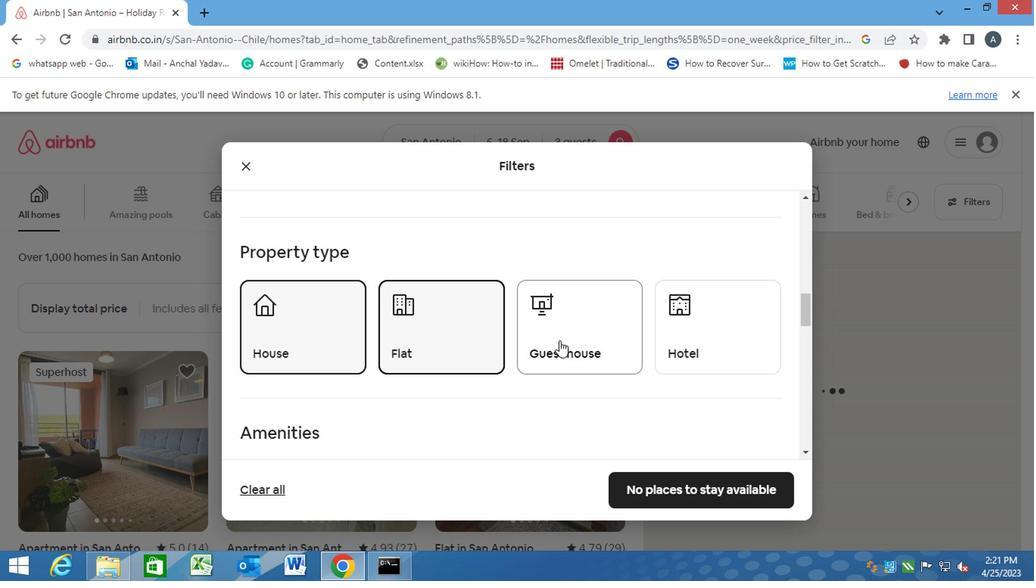 
Action: Mouse moved to (703, 342)
Screenshot: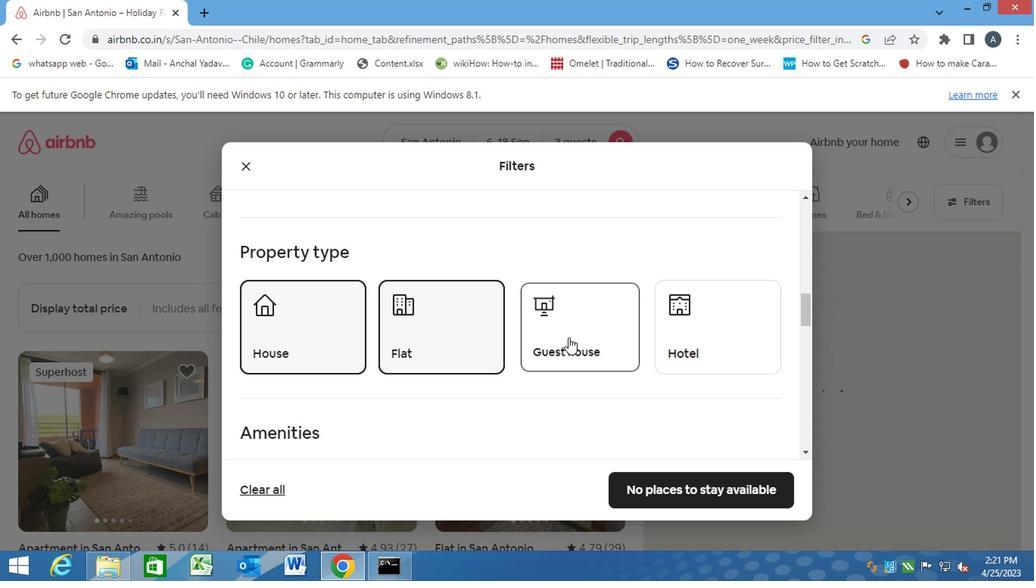 
Action: Mouse pressed left at (703, 342)
Screenshot: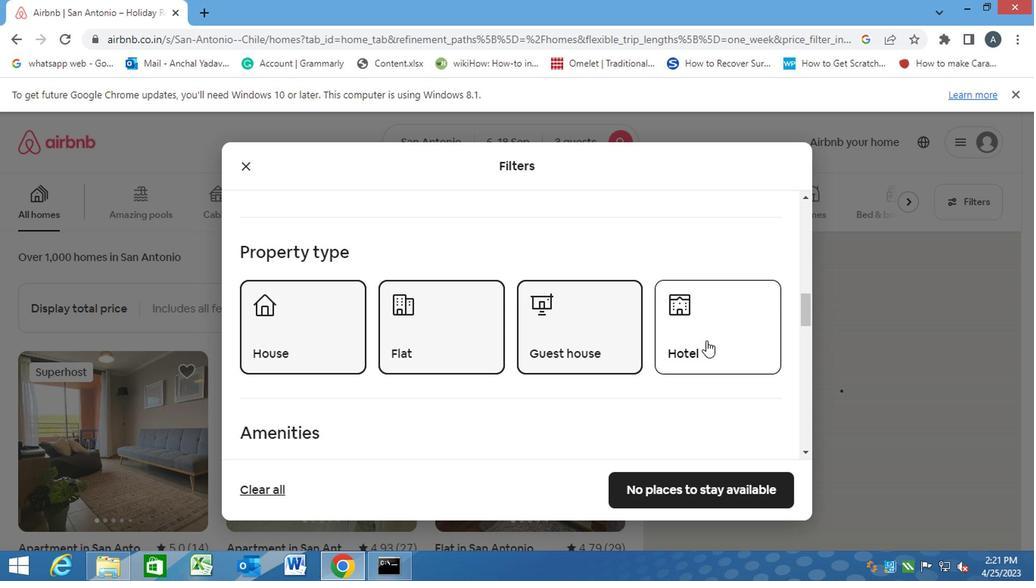 
Action: Mouse moved to (560, 400)
Screenshot: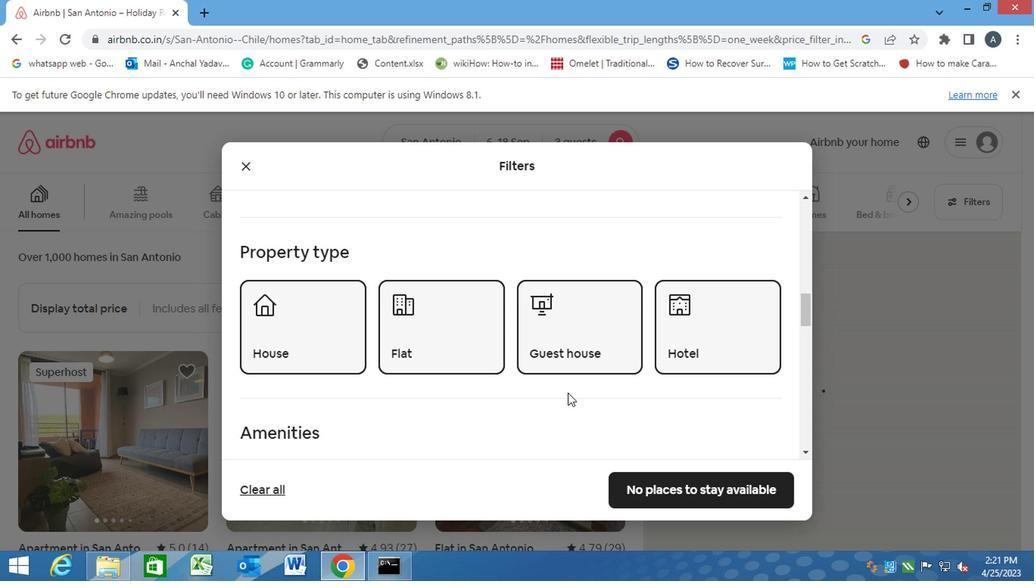 
Action: Mouse scrolled (560, 399) with delta (0, -1)
Screenshot: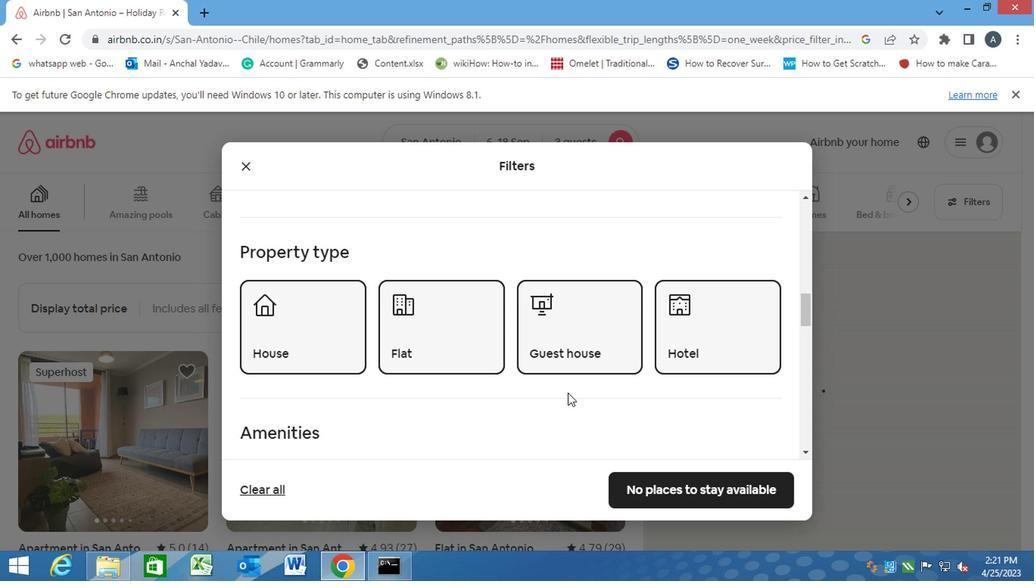 
Action: Mouse scrolled (560, 399) with delta (0, -1)
Screenshot: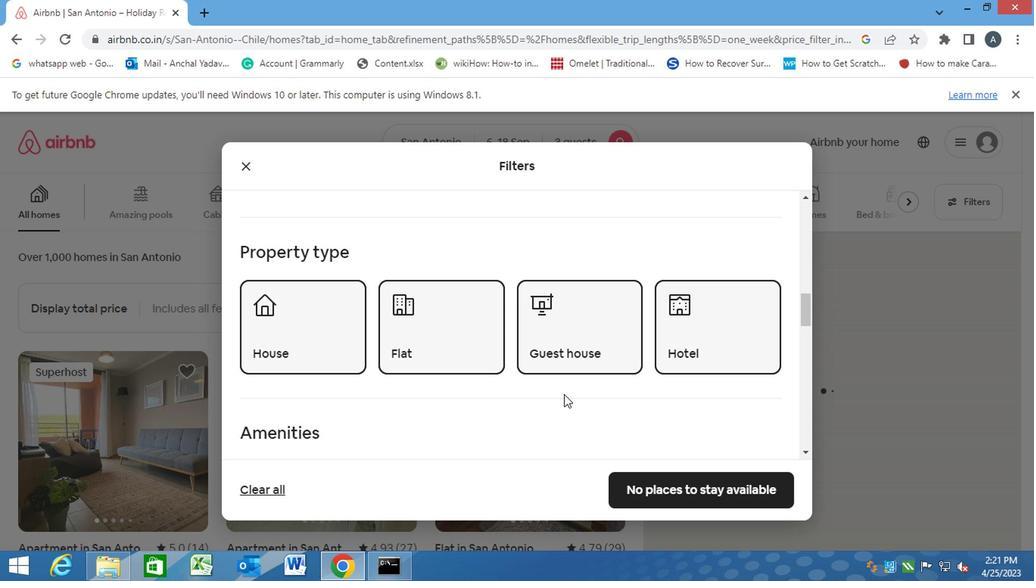 
Action: Mouse scrolled (560, 399) with delta (0, -1)
Screenshot: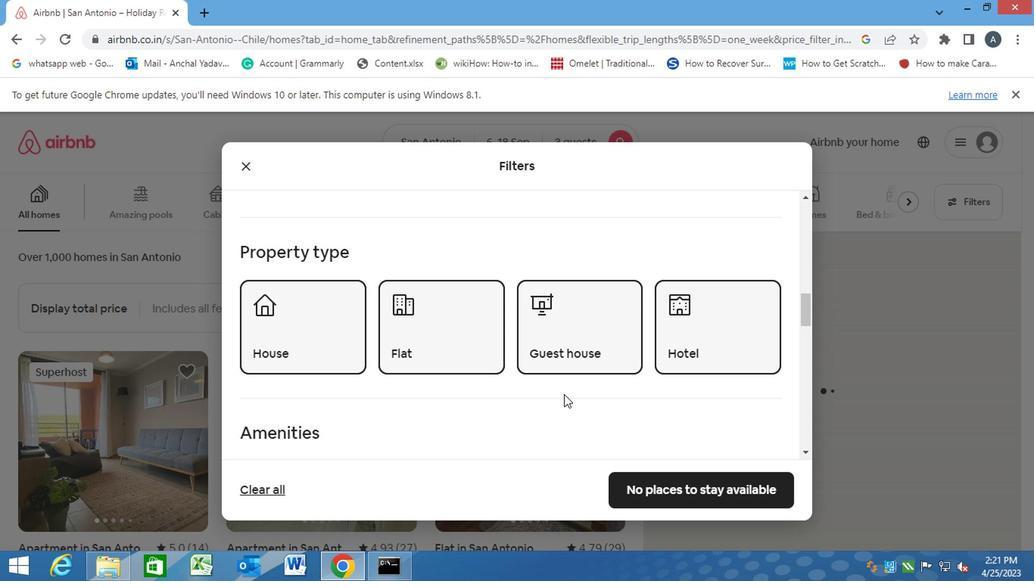 
Action: Mouse moved to (468, 390)
Screenshot: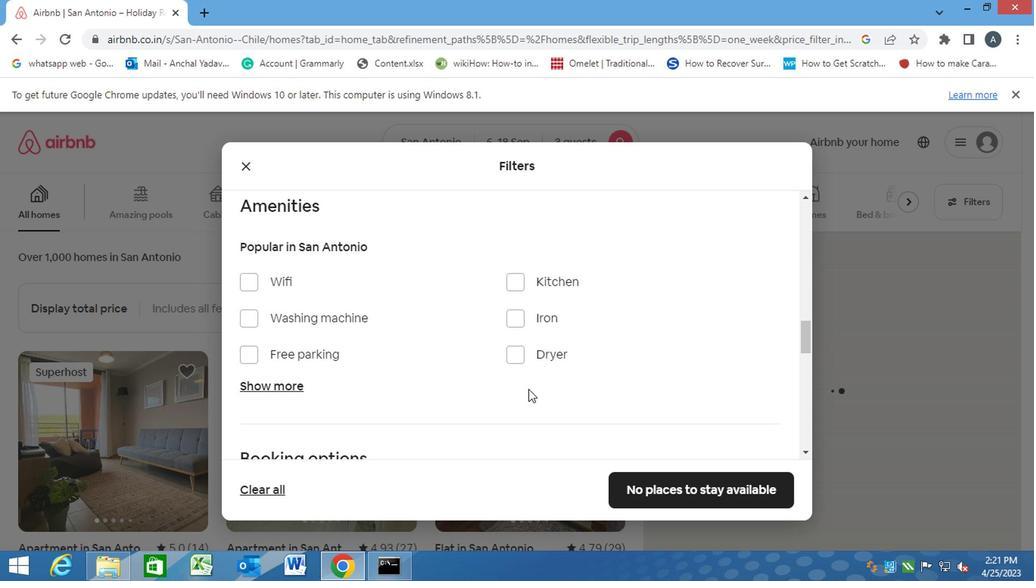 
Action: Mouse scrolled (468, 389) with delta (0, -1)
Screenshot: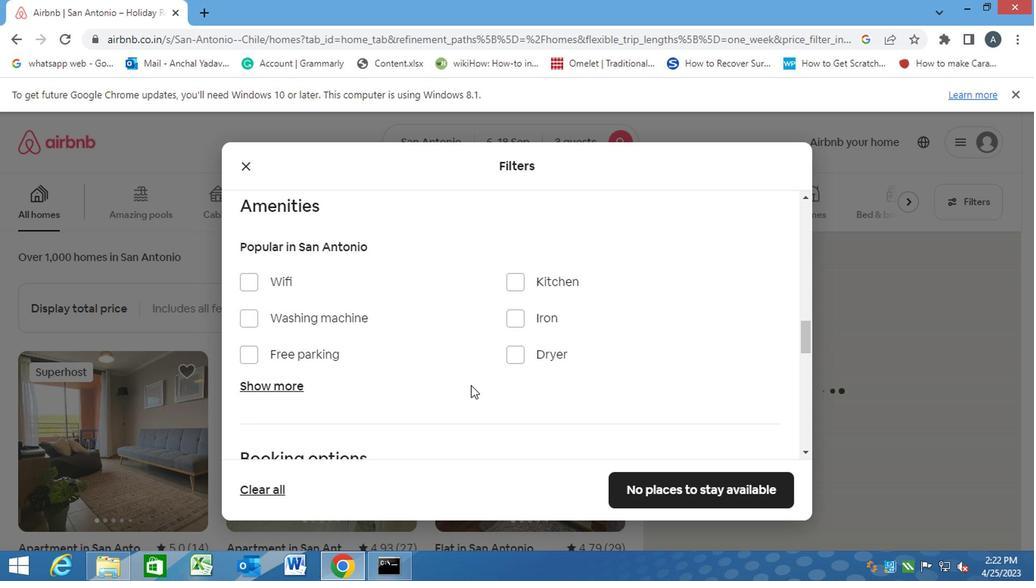 
Action: Mouse scrolled (468, 389) with delta (0, -1)
Screenshot: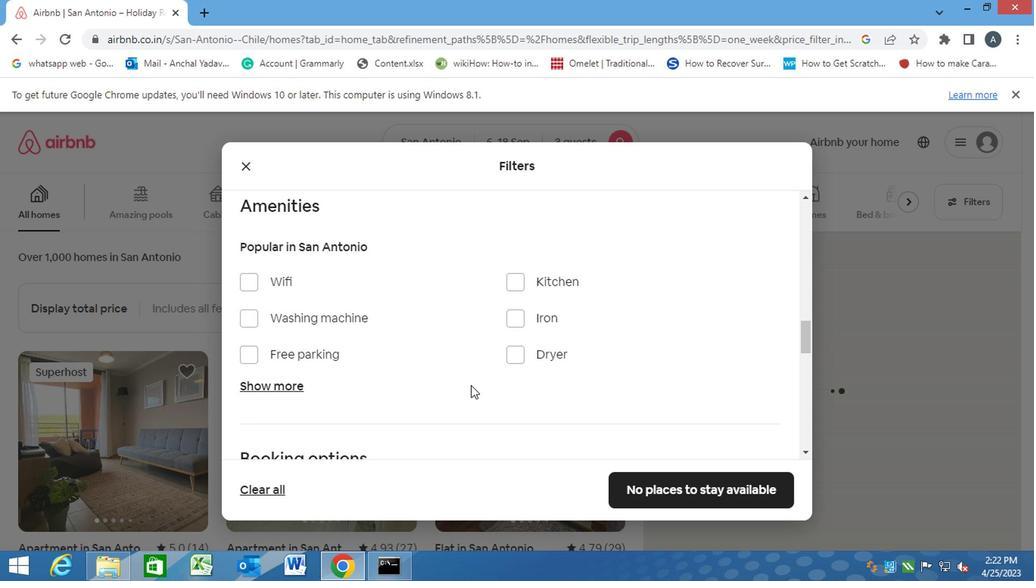 
Action: Mouse scrolled (468, 389) with delta (0, -1)
Screenshot: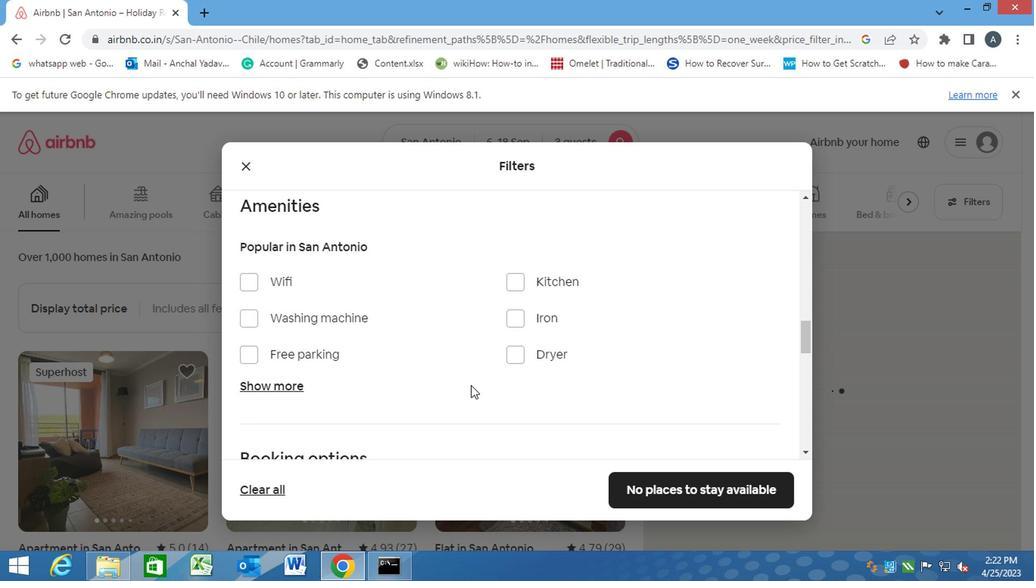 
Action: Mouse moved to (743, 335)
Screenshot: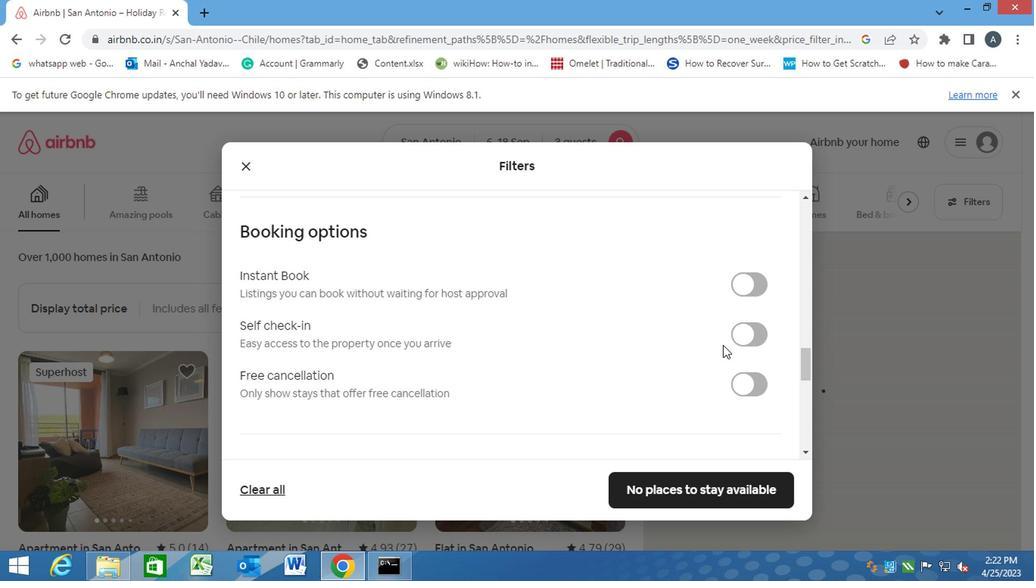 
Action: Mouse pressed left at (743, 335)
Screenshot: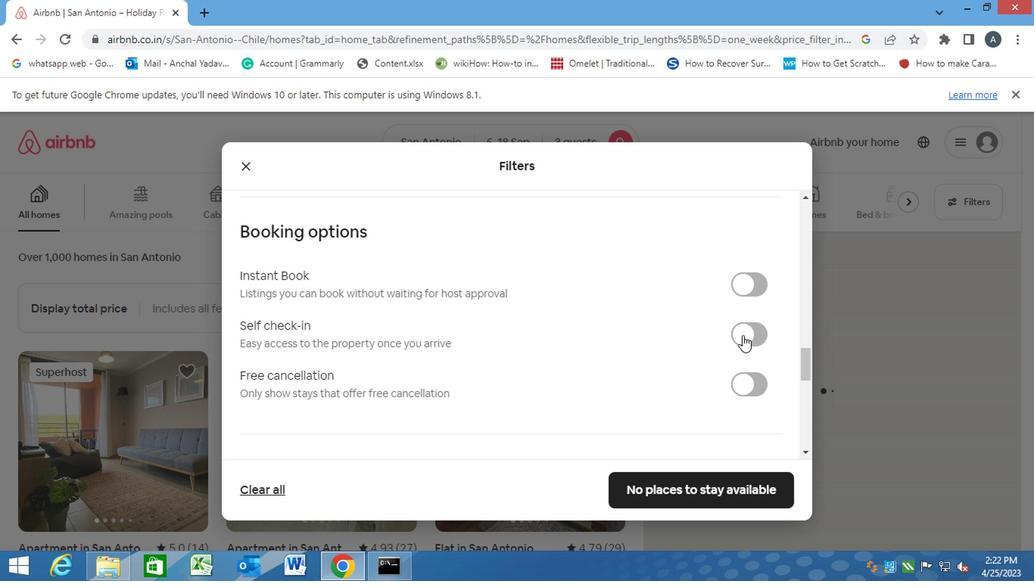 
Action: Mouse moved to (612, 373)
Screenshot: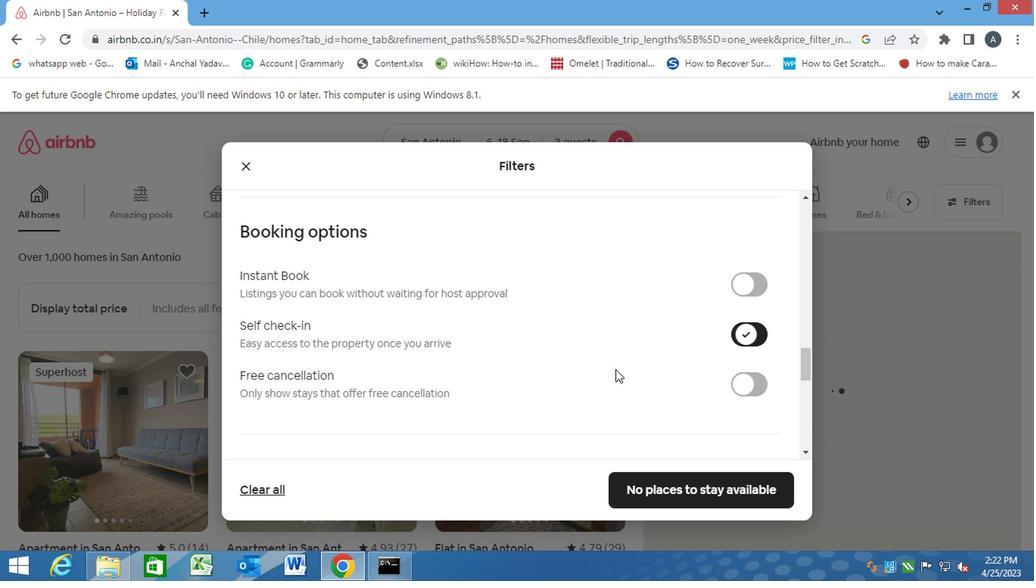 
Action: Mouse scrolled (612, 373) with delta (0, 0)
Screenshot: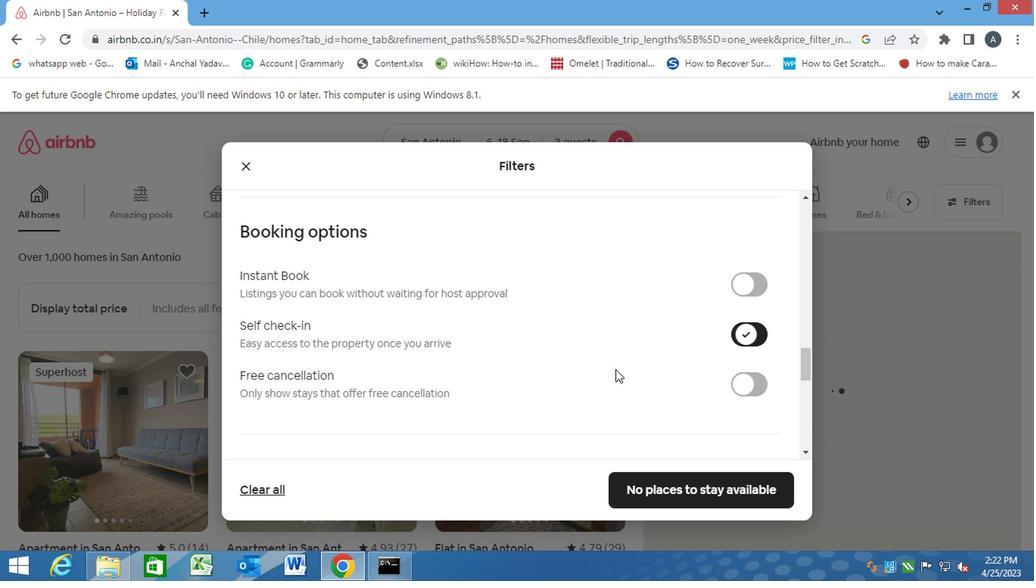 
Action: Mouse scrolled (612, 373) with delta (0, 0)
Screenshot: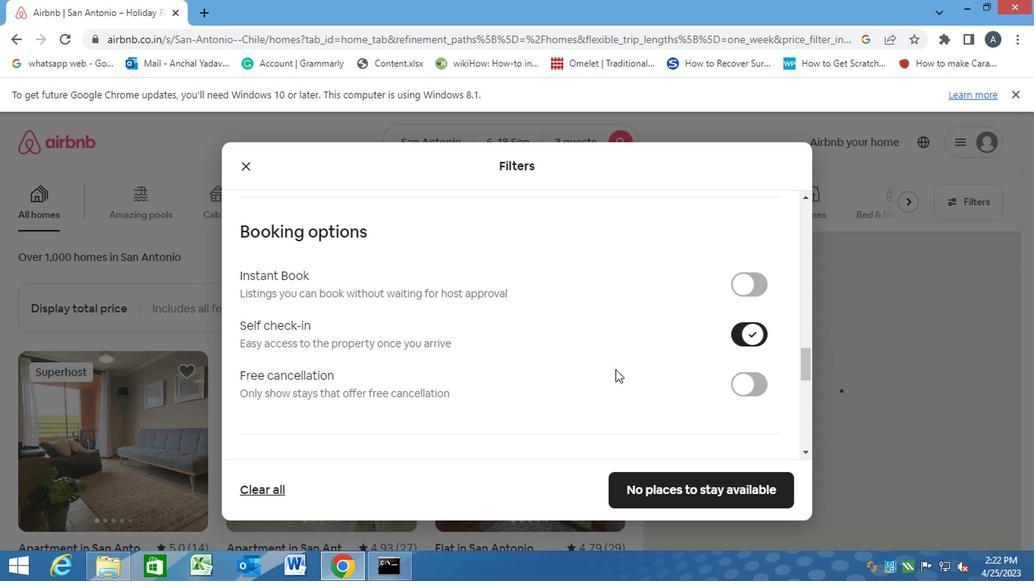 
Action: Mouse scrolled (612, 373) with delta (0, 0)
Screenshot: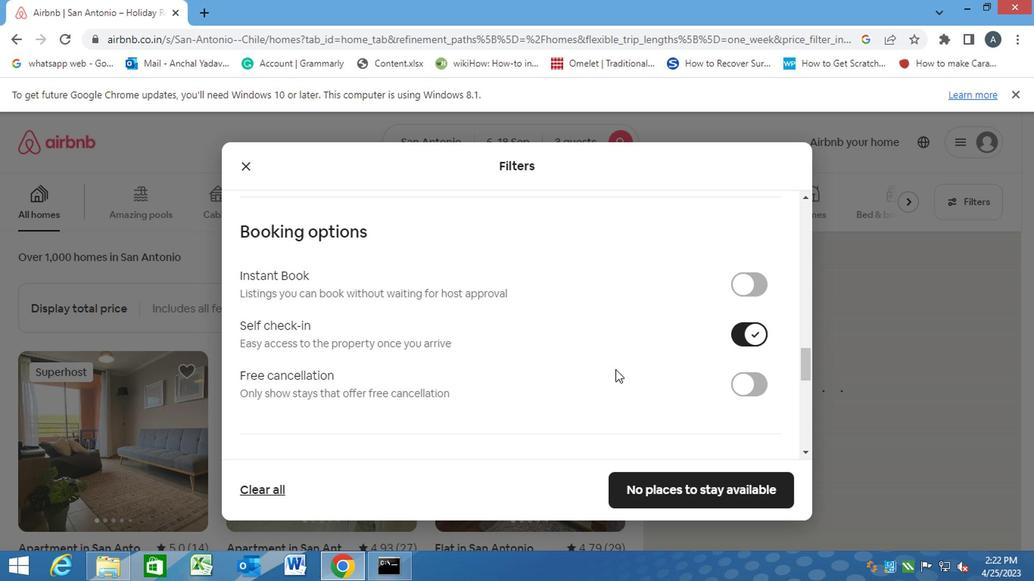 
Action: Mouse scrolled (612, 373) with delta (0, 0)
Screenshot: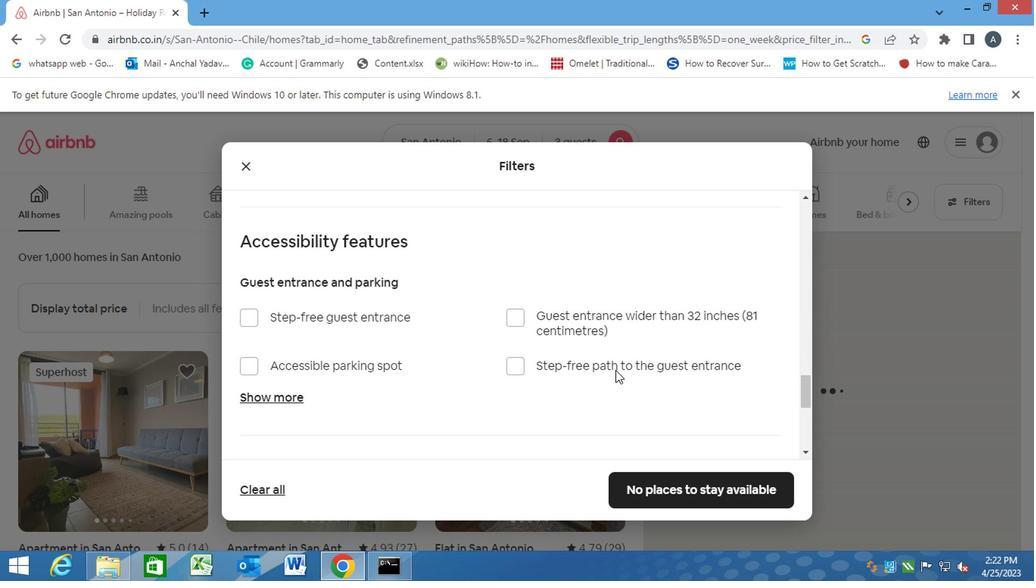 
Action: Mouse scrolled (612, 373) with delta (0, 0)
Screenshot: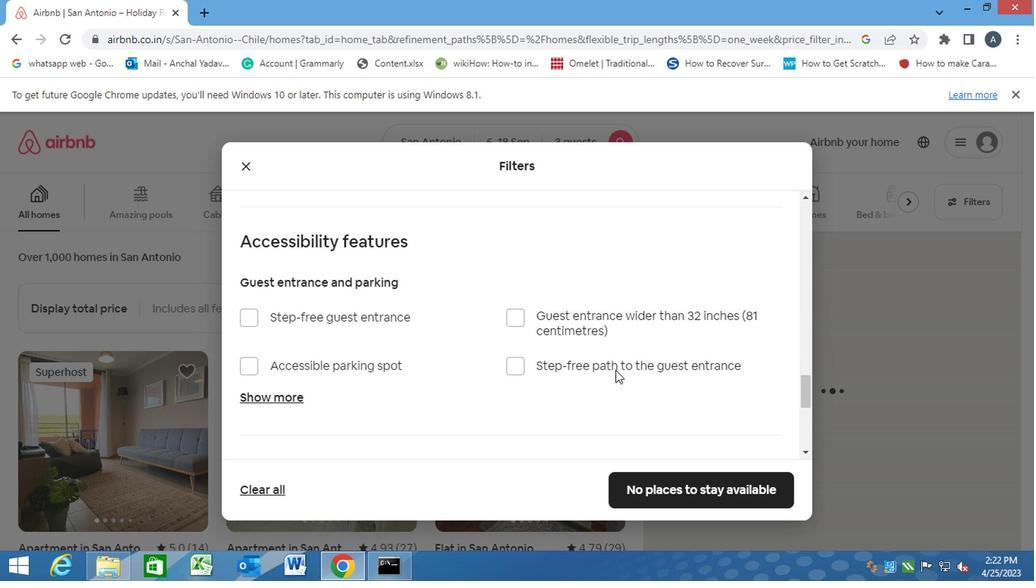 
Action: Mouse scrolled (612, 373) with delta (0, 0)
Screenshot: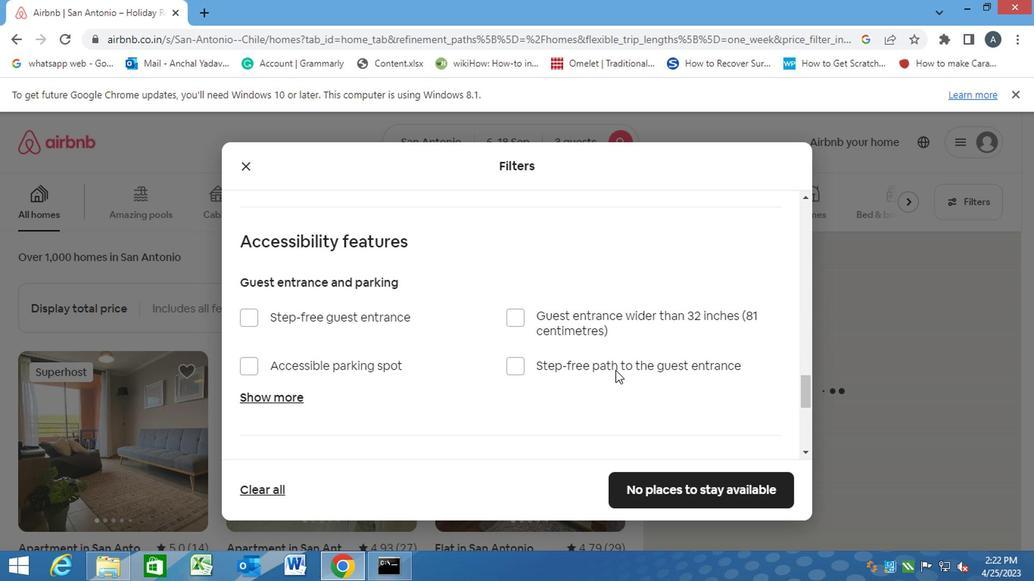 
Action: Mouse moved to (574, 377)
Screenshot: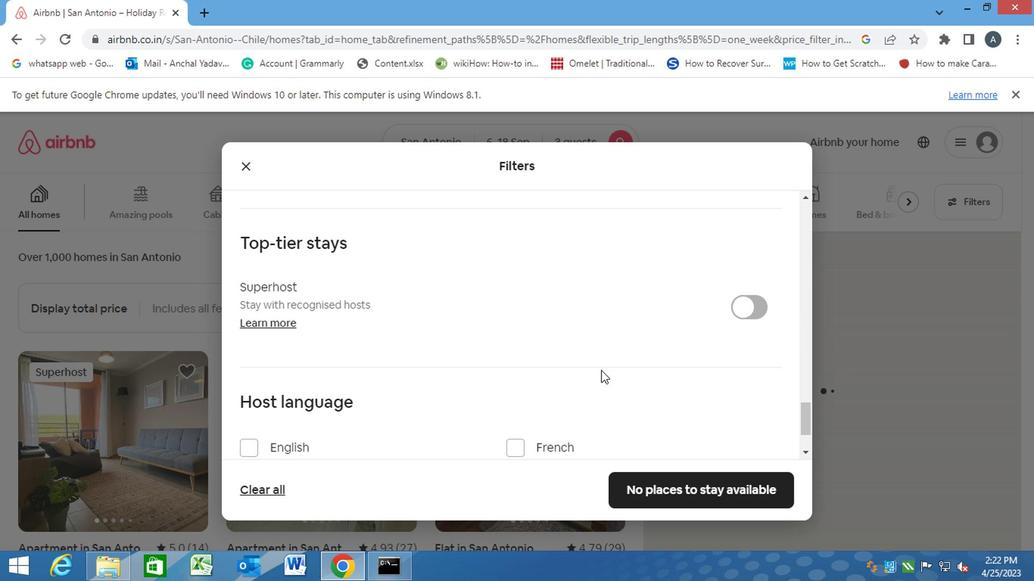 
Action: Mouse scrolled (574, 376) with delta (0, 0)
Screenshot: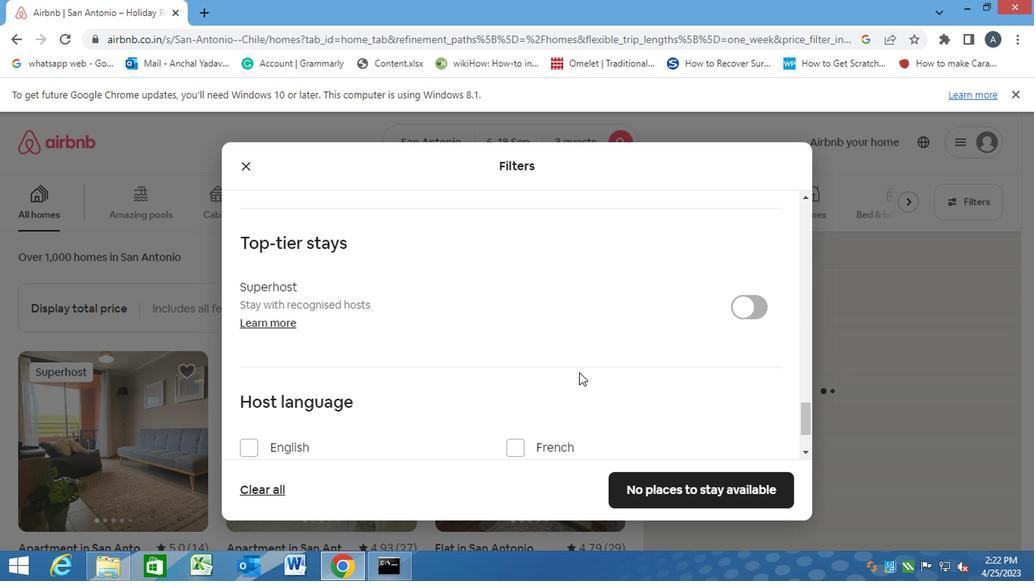 
Action: Mouse moved to (248, 379)
Screenshot: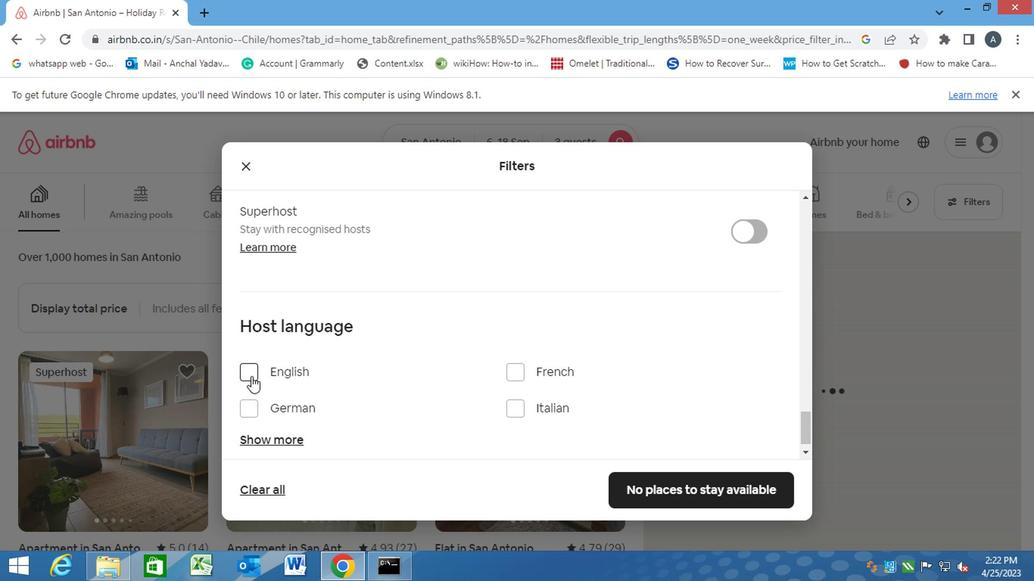 
Action: Mouse pressed left at (248, 379)
Screenshot: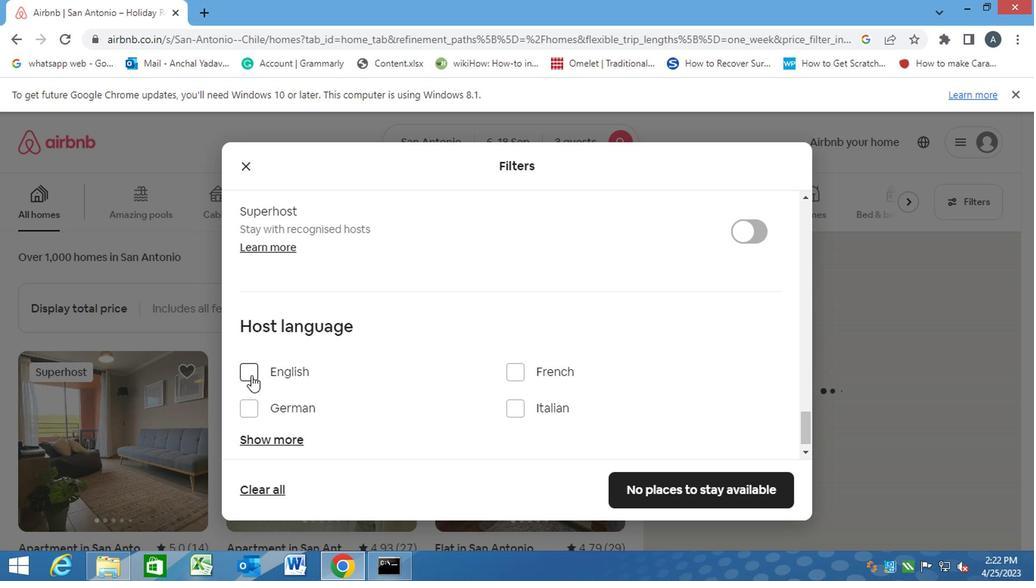 
Action: Mouse moved to (643, 494)
Screenshot: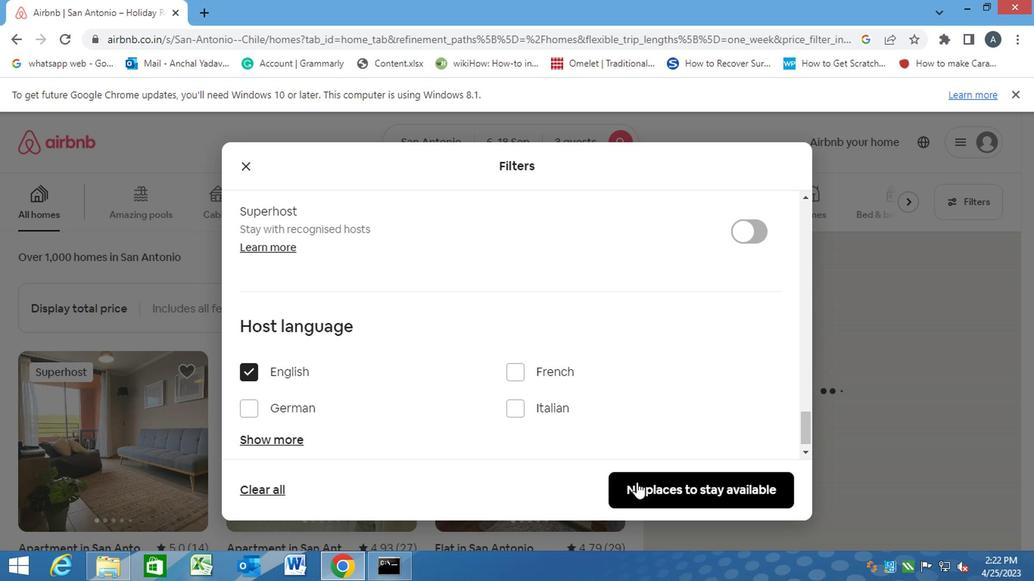 
Action: Mouse pressed left at (643, 494)
Screenshot: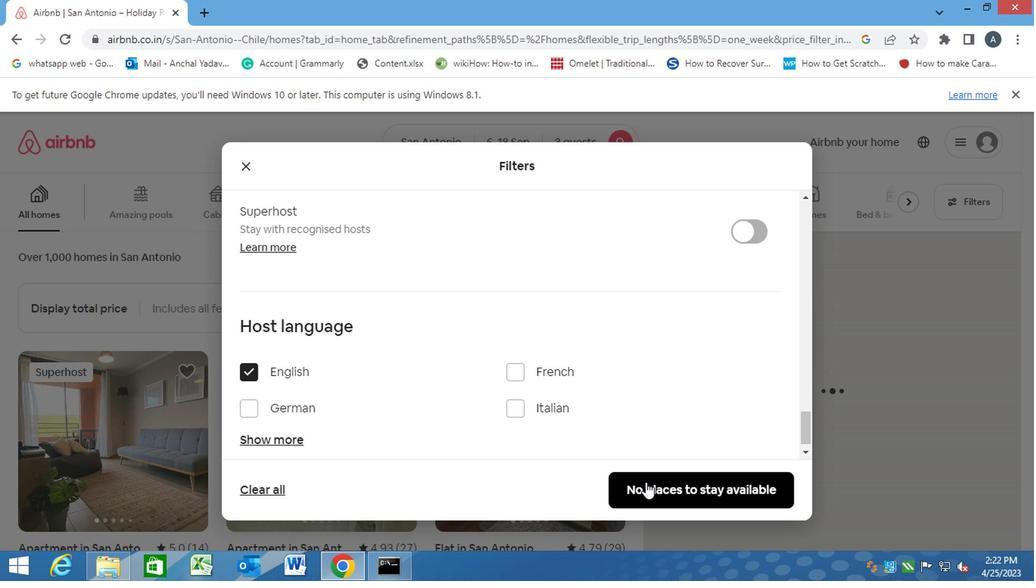 
